 Task: Create a due date automation trigger when advanced on, on the tuesday of the week before a card is due add dates not starting this week at 11:00 AM.
Action: Mouse moved to (1075, 330)
Screenshot: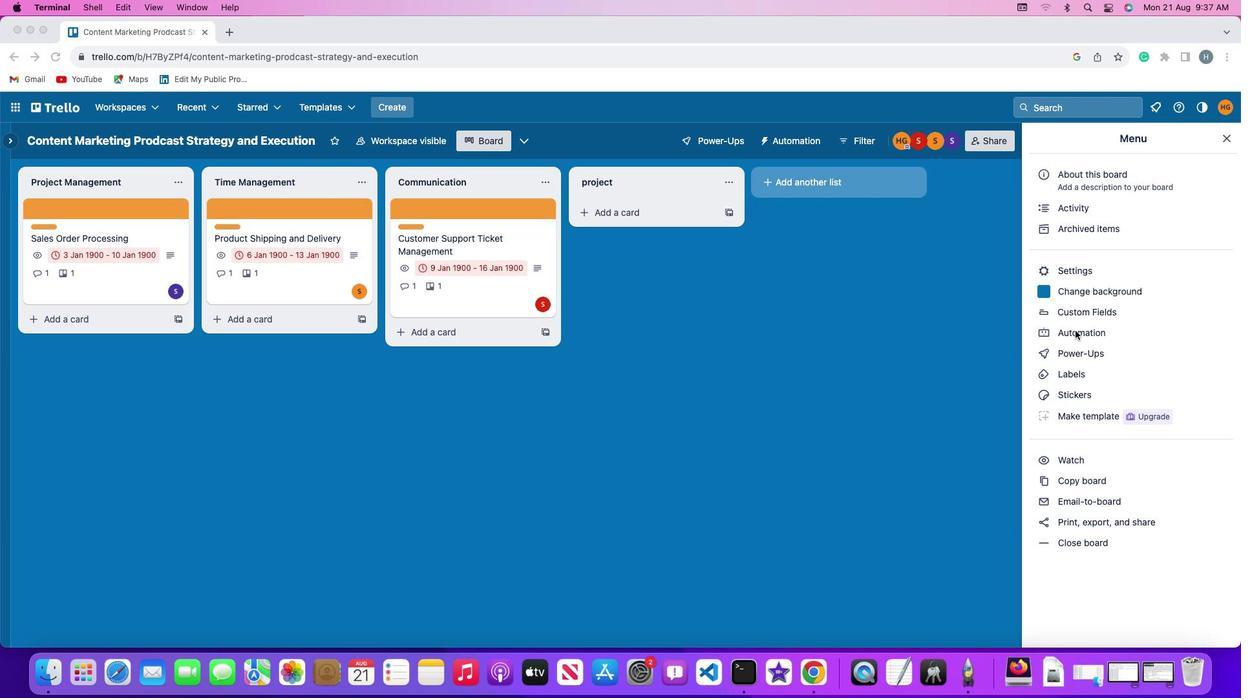 
Action: Mouse pressed left at (1075, 330)
Screenshot: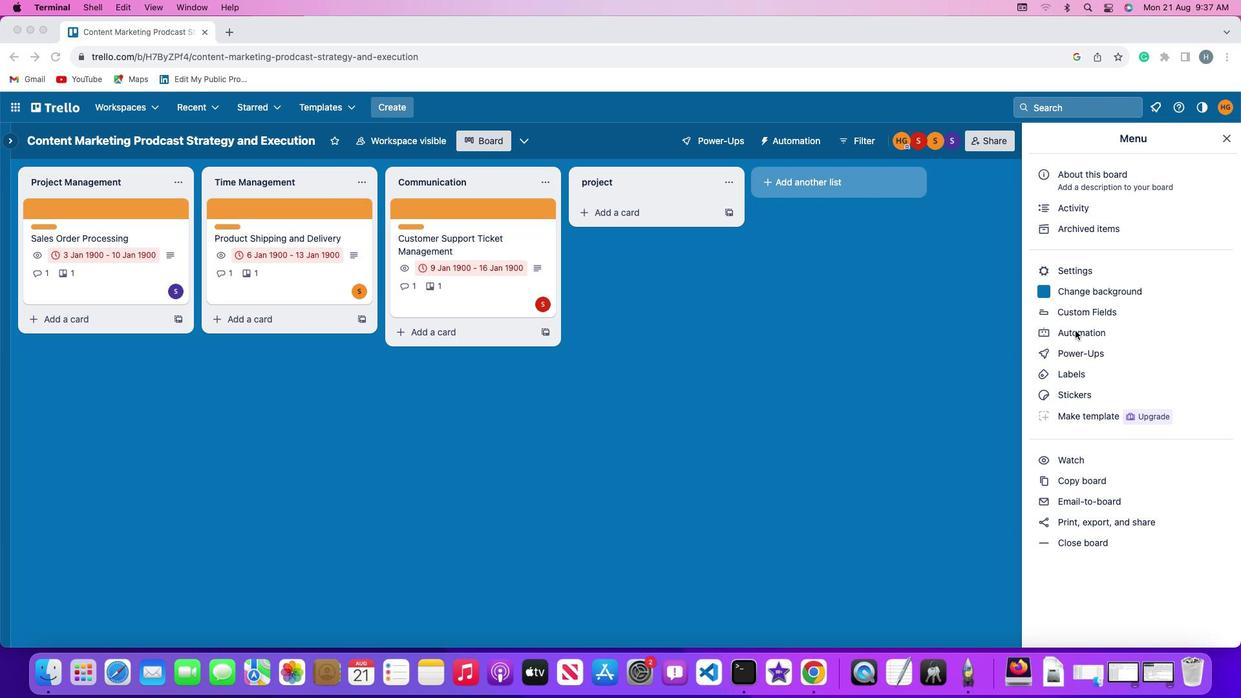 
Action: Mouse pressed left at (1075, 330)
Screenshot: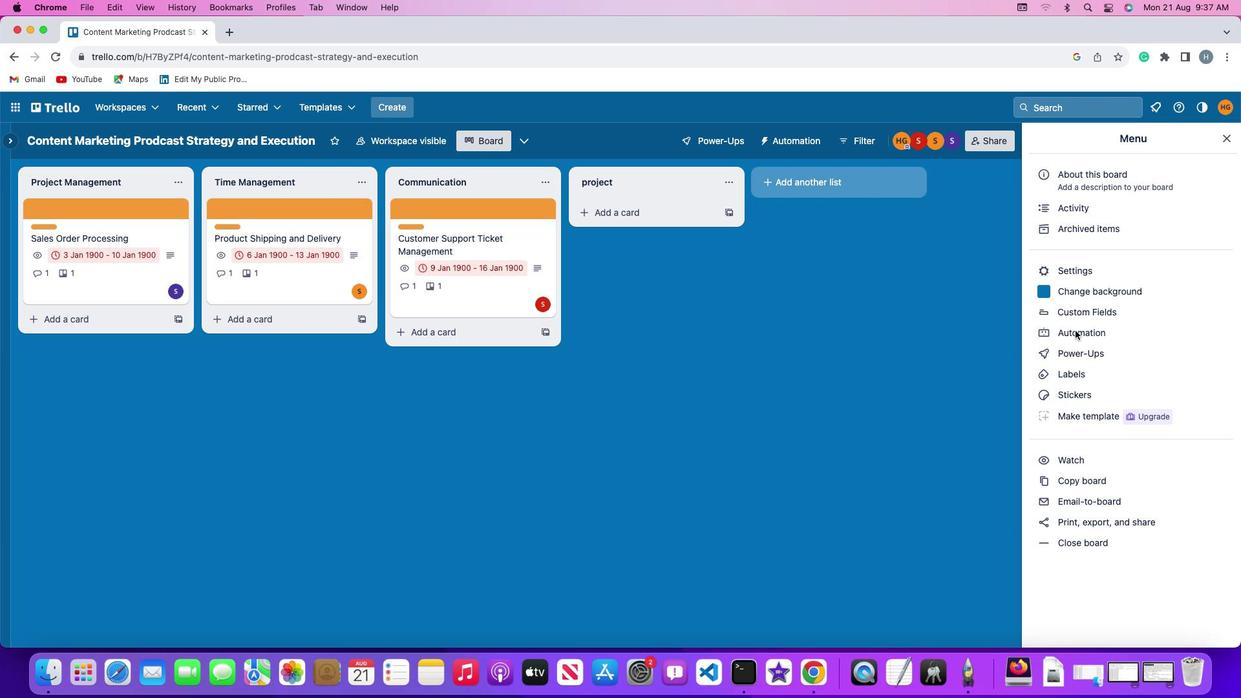 
Action: Mouse moved to (89, 312)
Screenshot: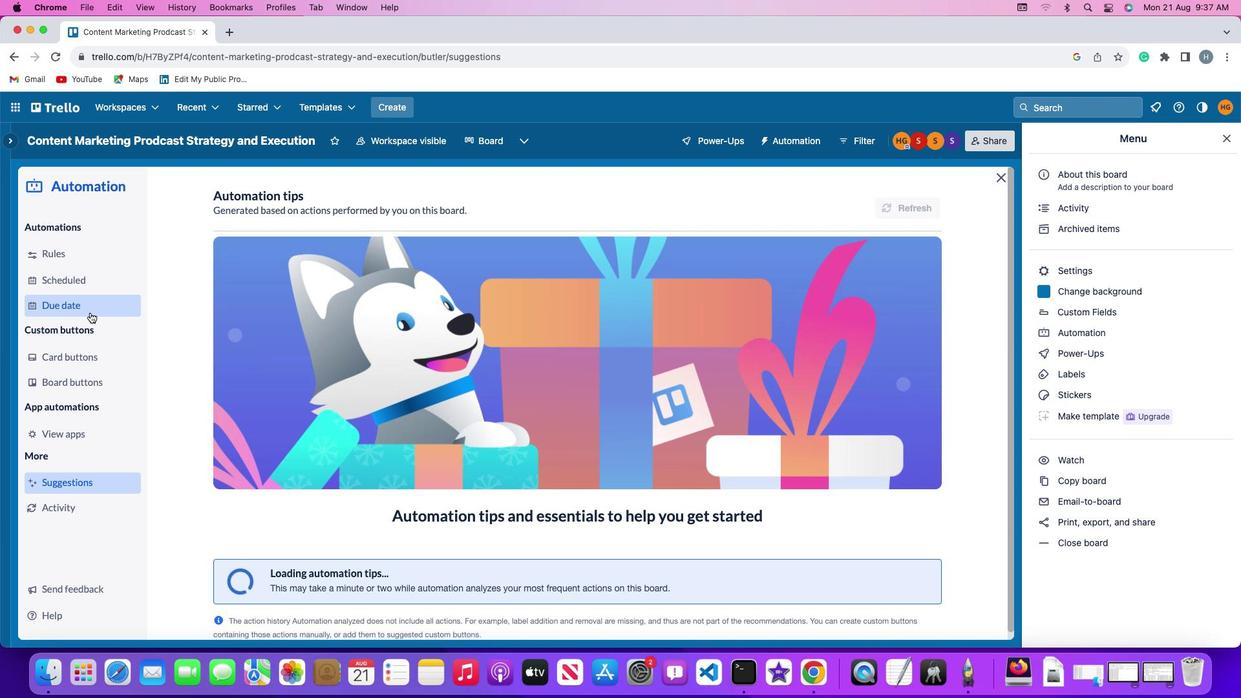 
Action: Mouse pressed left at (89, 312)
Screenshot: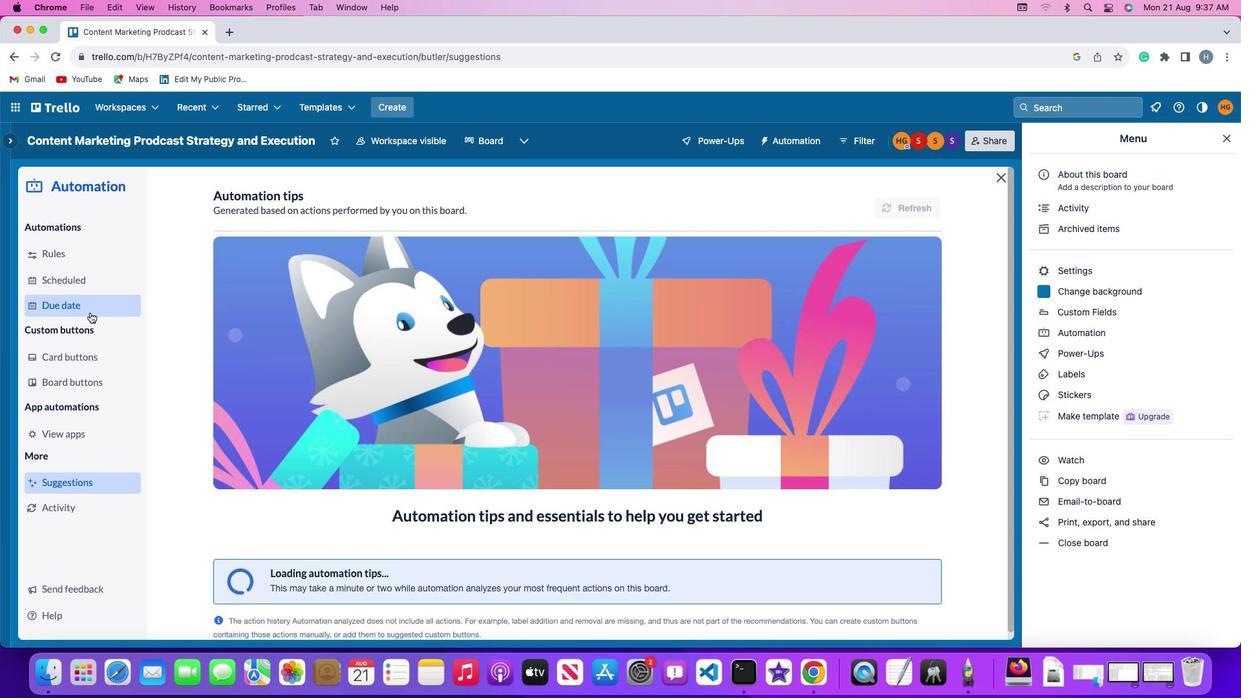 
Action: Mouse moved to (850, 200)
Screenshot: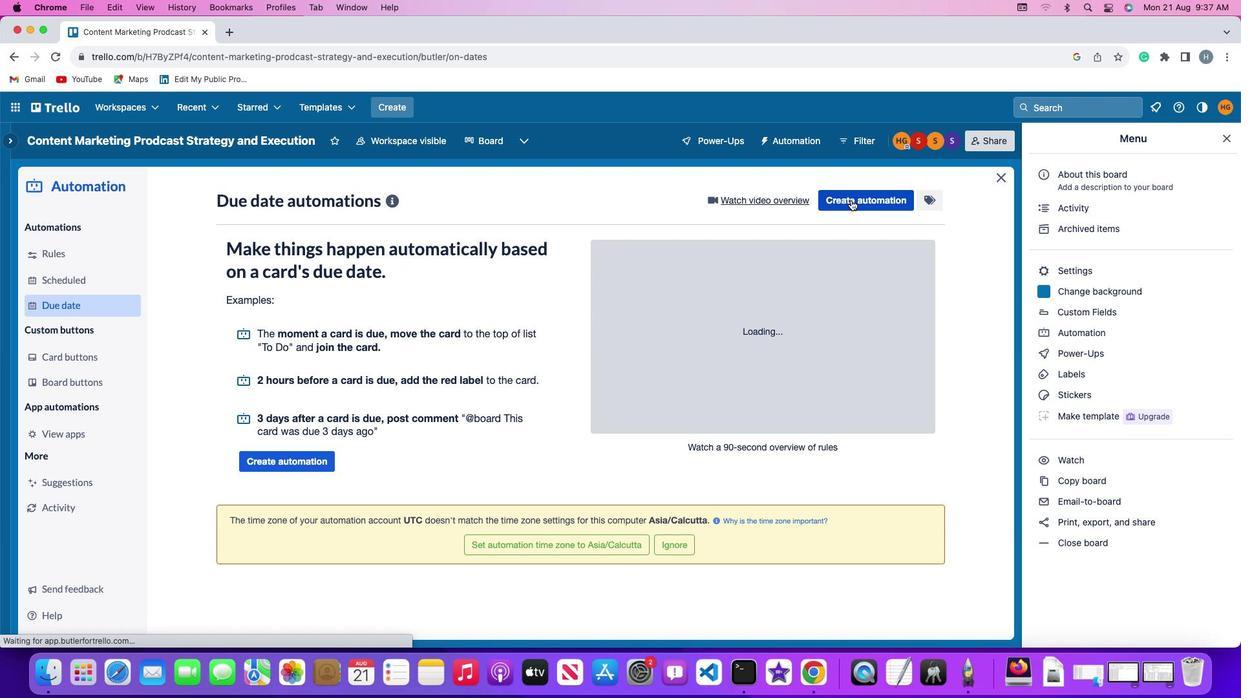 
Action: Mouse pressed left at (850, 200)
Screenshot: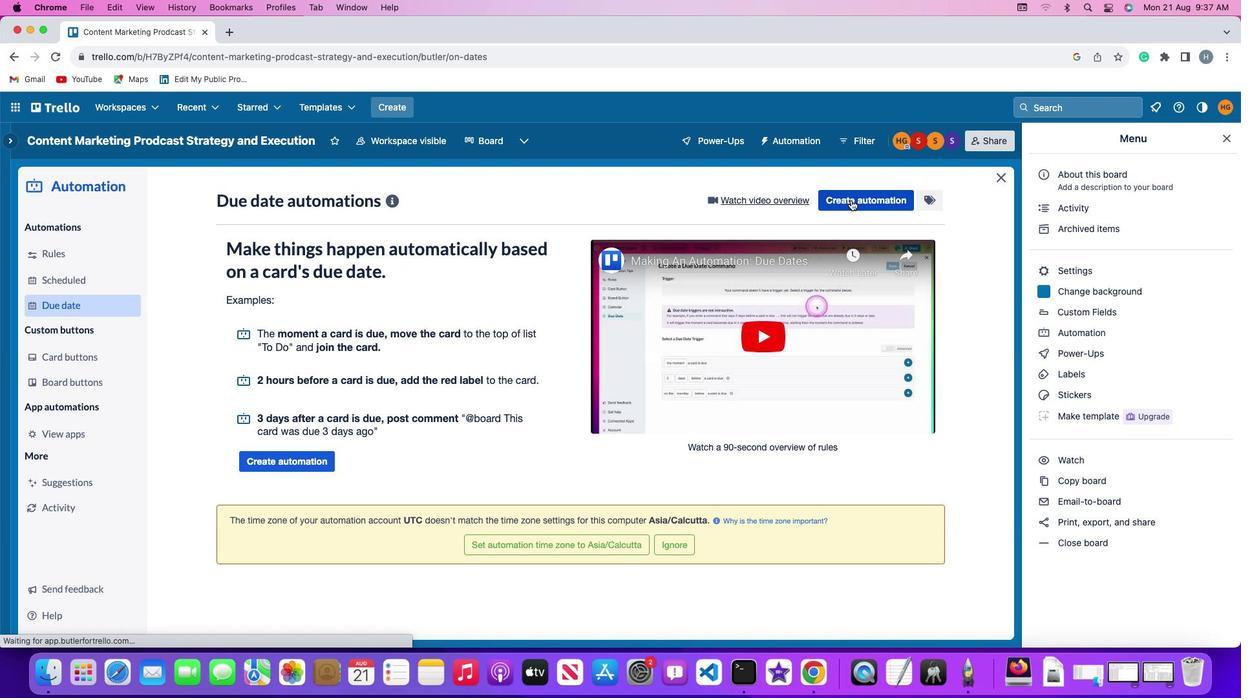 
Action: Mouse moved to (242, 325)
Screenshot: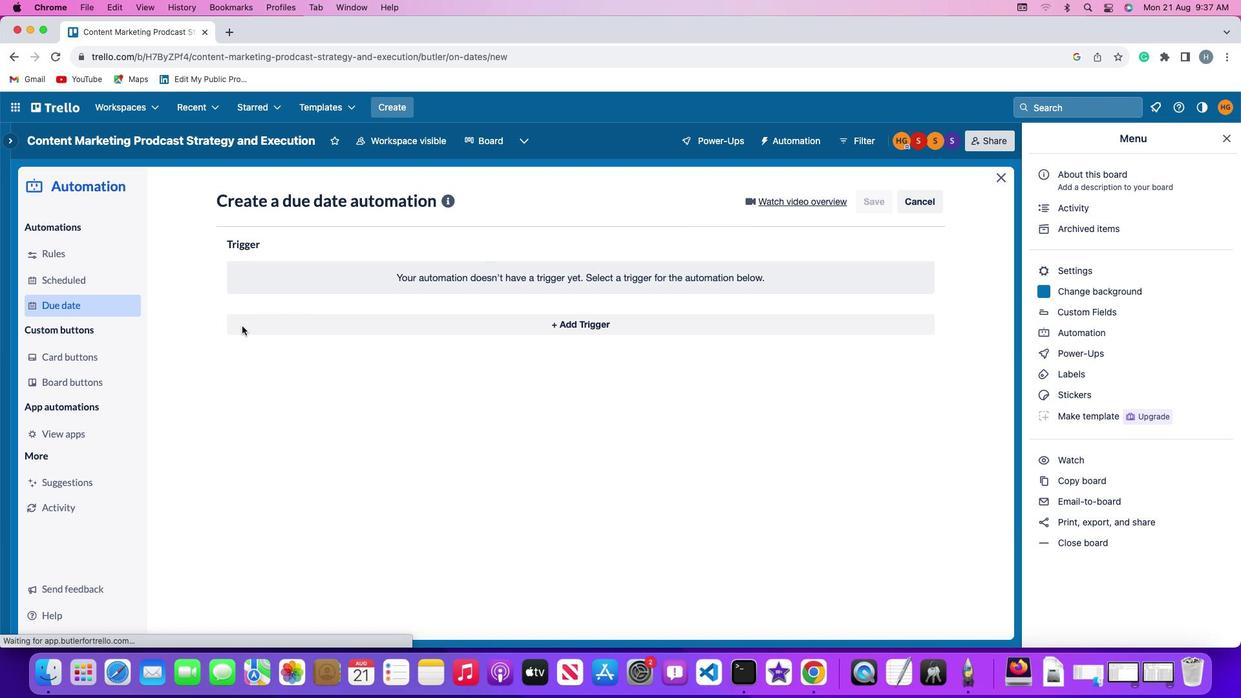 
Action: Mouse pressed left at (242, 325)
Screenshot: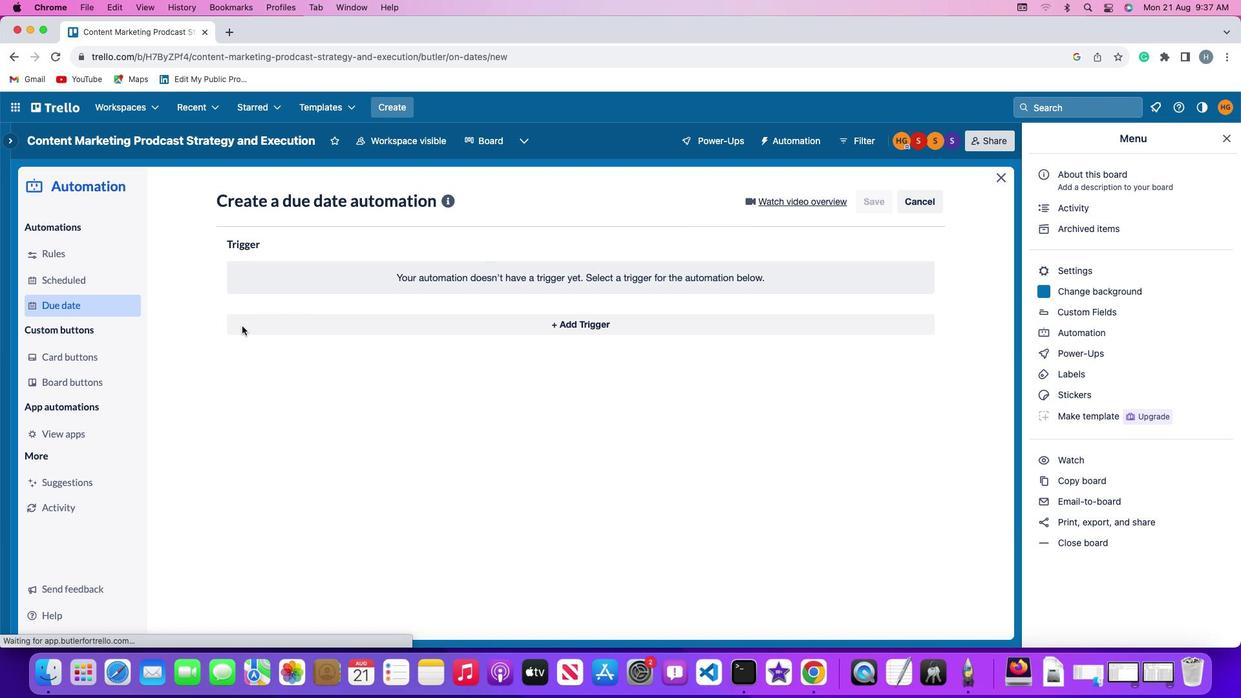 
Action: Mouse moved to (279, 562)
Screenshot: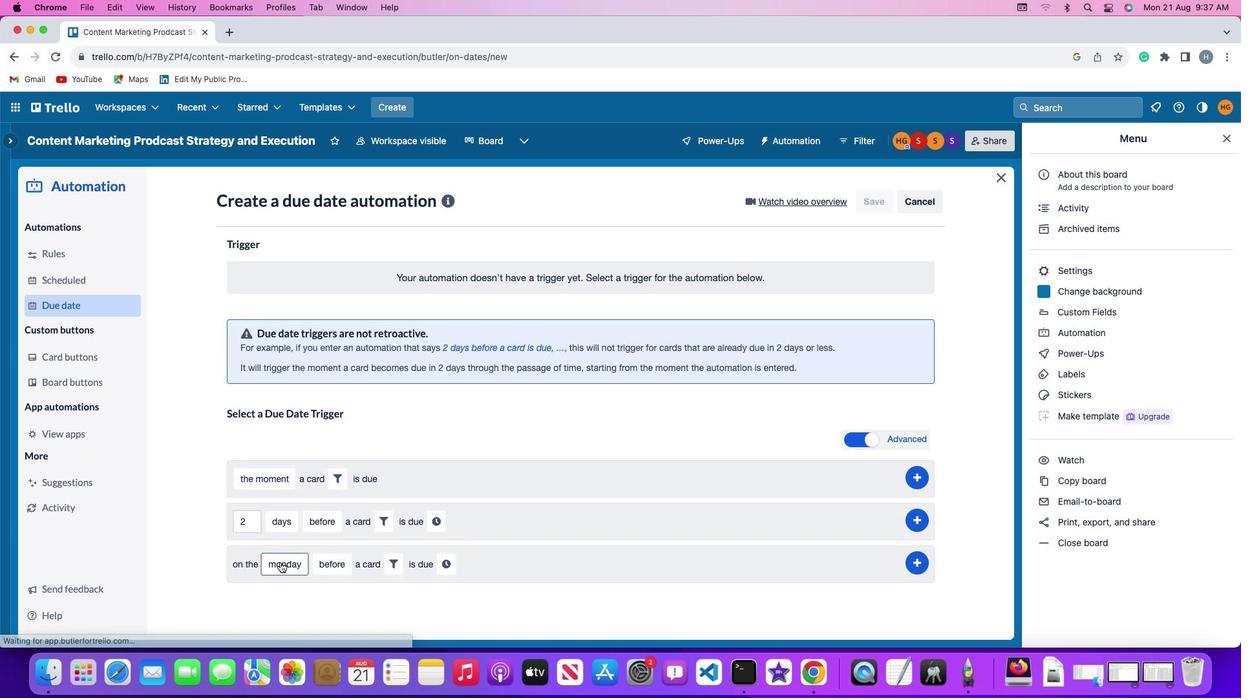 
Action: Mouse pressed left at (279, 562)
Screenshot: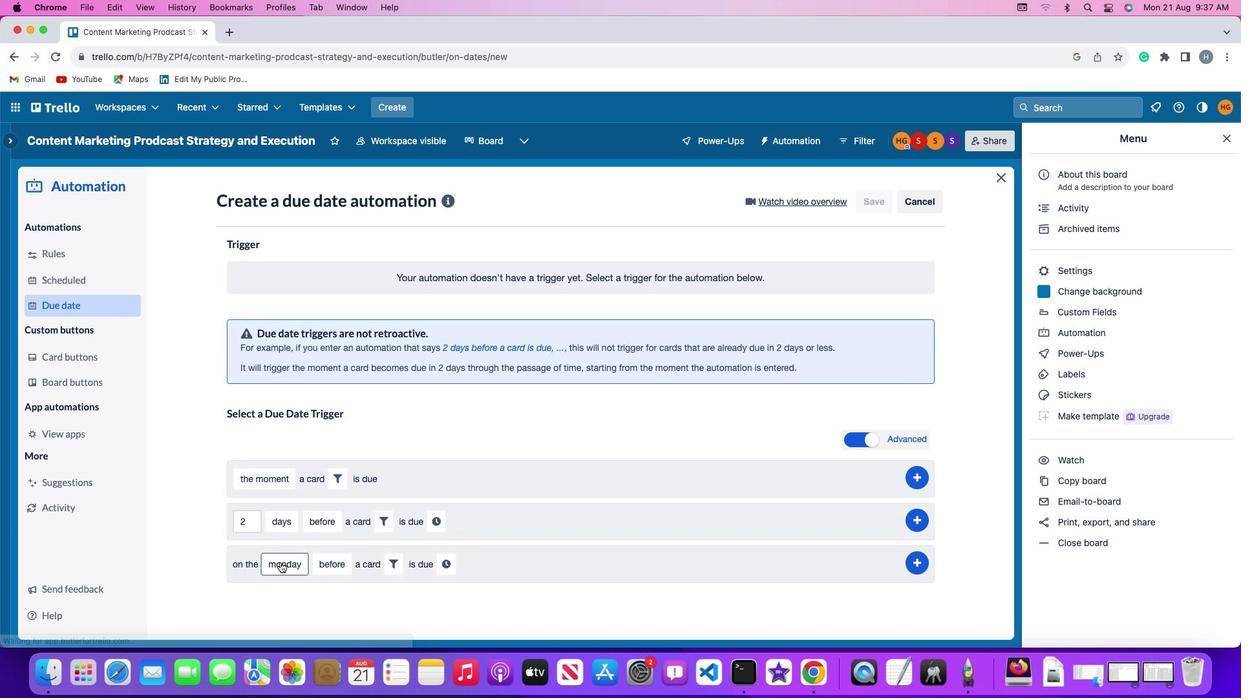 
Action: Mouse moved to (317, 408)
Screenshot: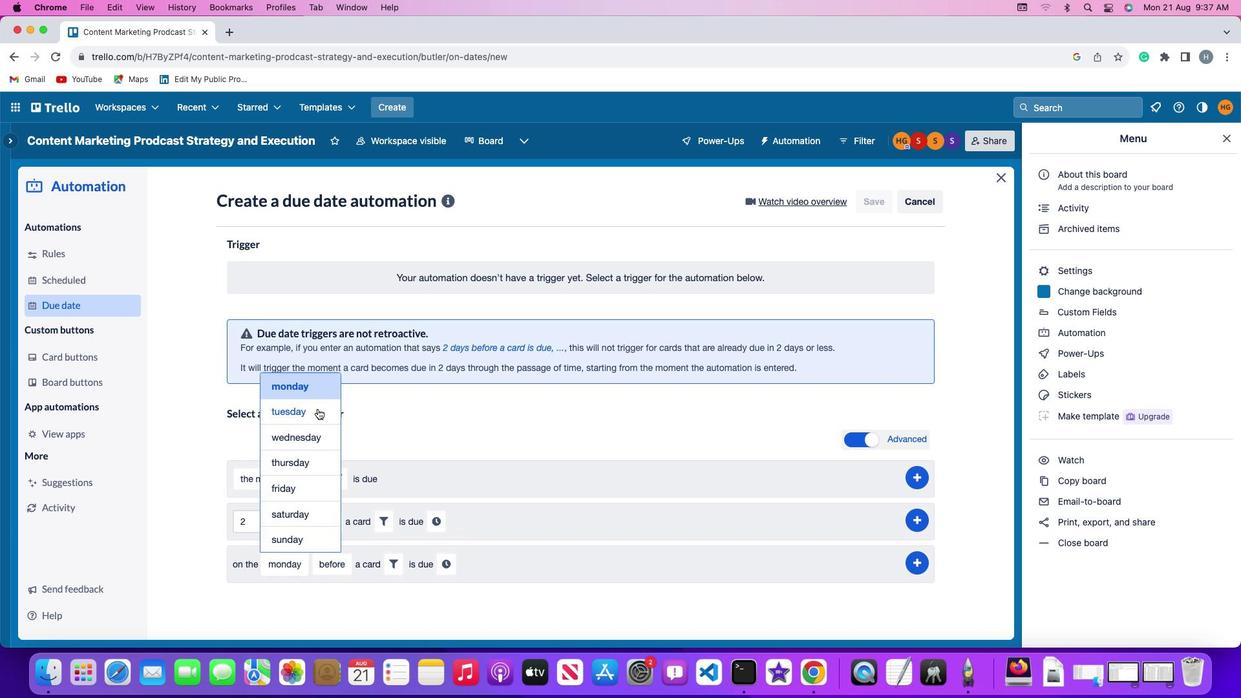 
Action: Mouse pressed left at (317, 408)
Screenshot: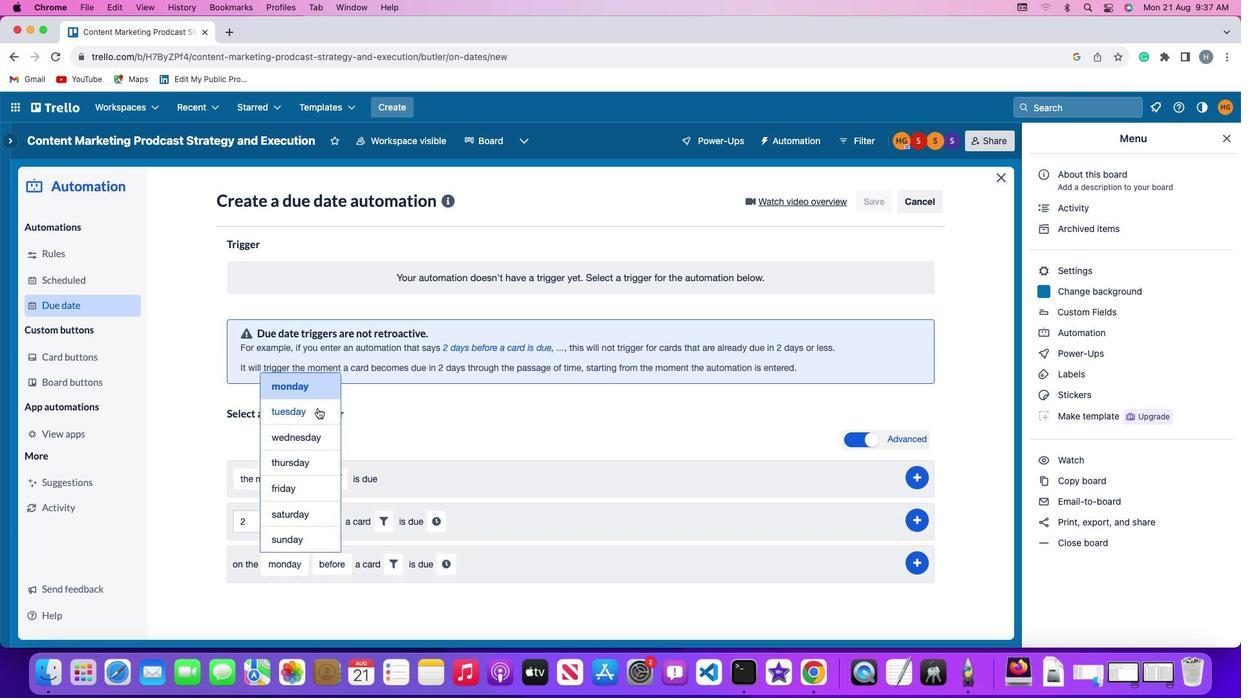 
Action: Mouse moved to (336, 566)
Screenshot: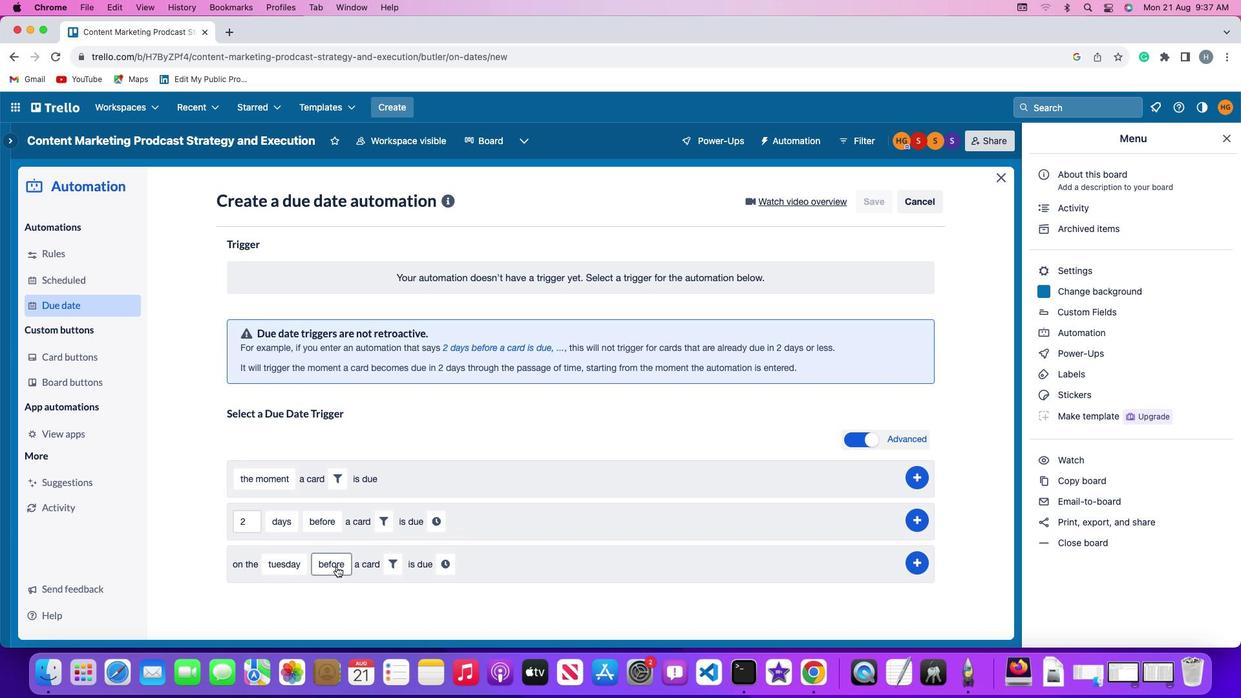 
Action: Mouse pressed left at (336, 566)
Screenshot: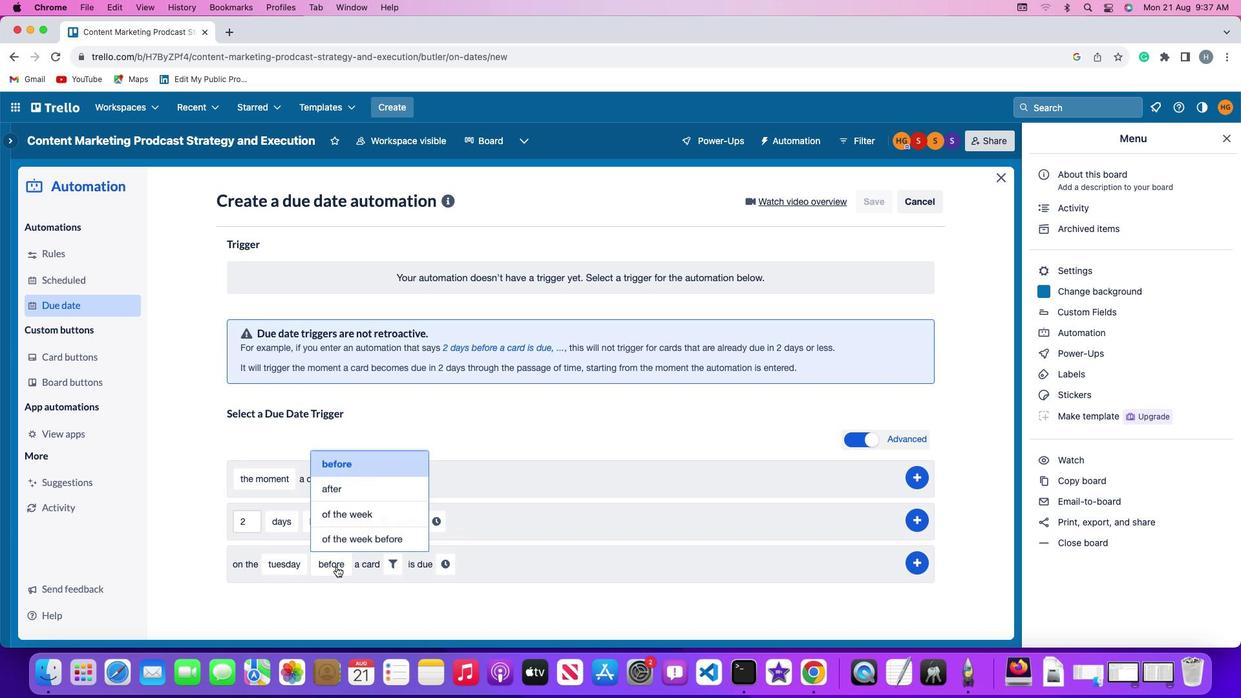 
Action: Mouse moved to (345, 532)
Screenshot: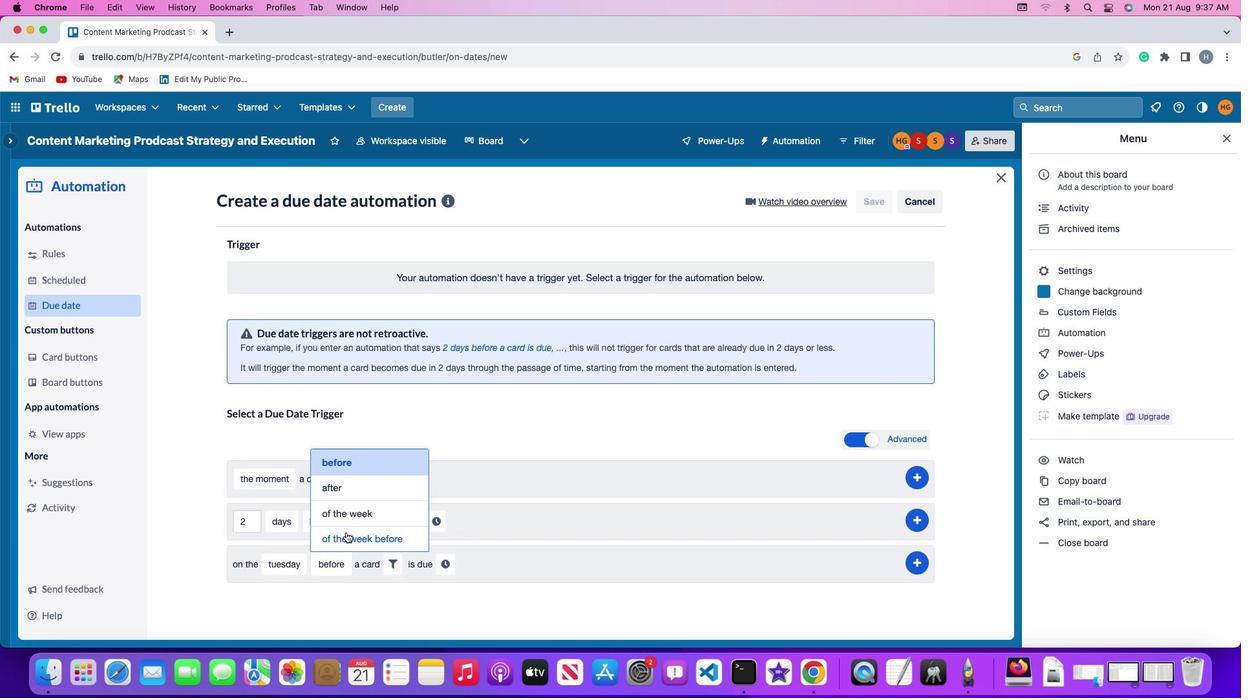 
Action: Mouse pressed left at (345, 532)
Screenshot: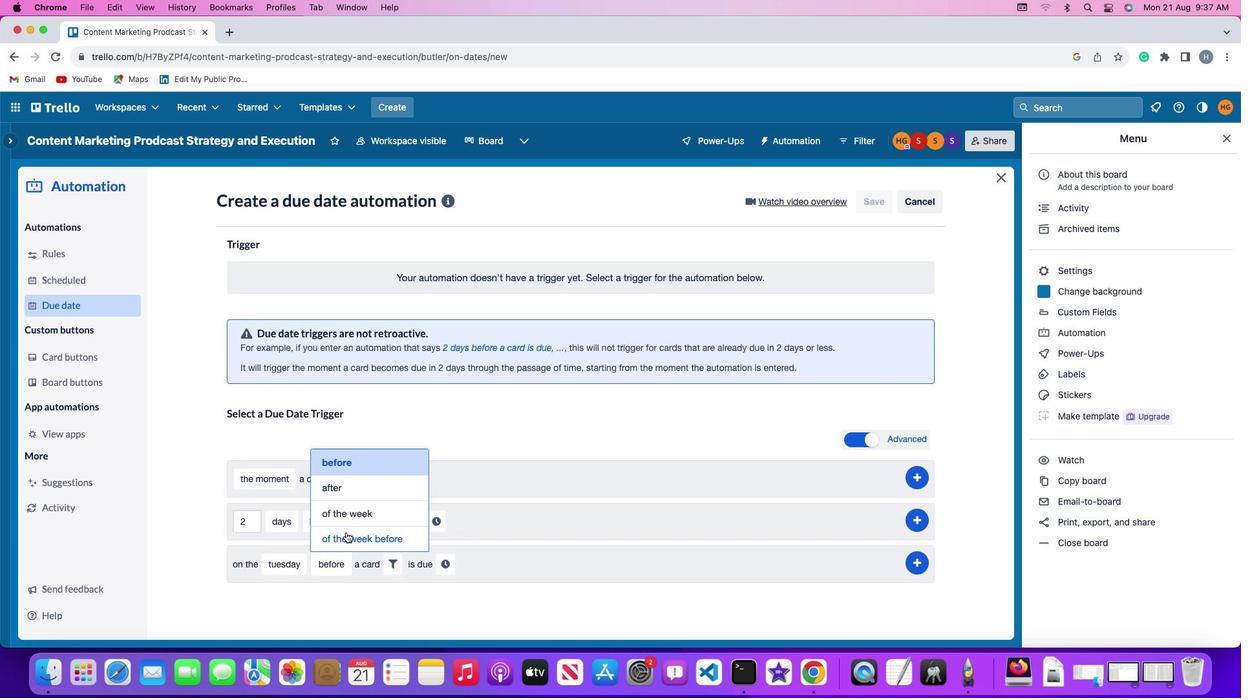 
Action: Mouse moved to (443, 561)
Screenshot: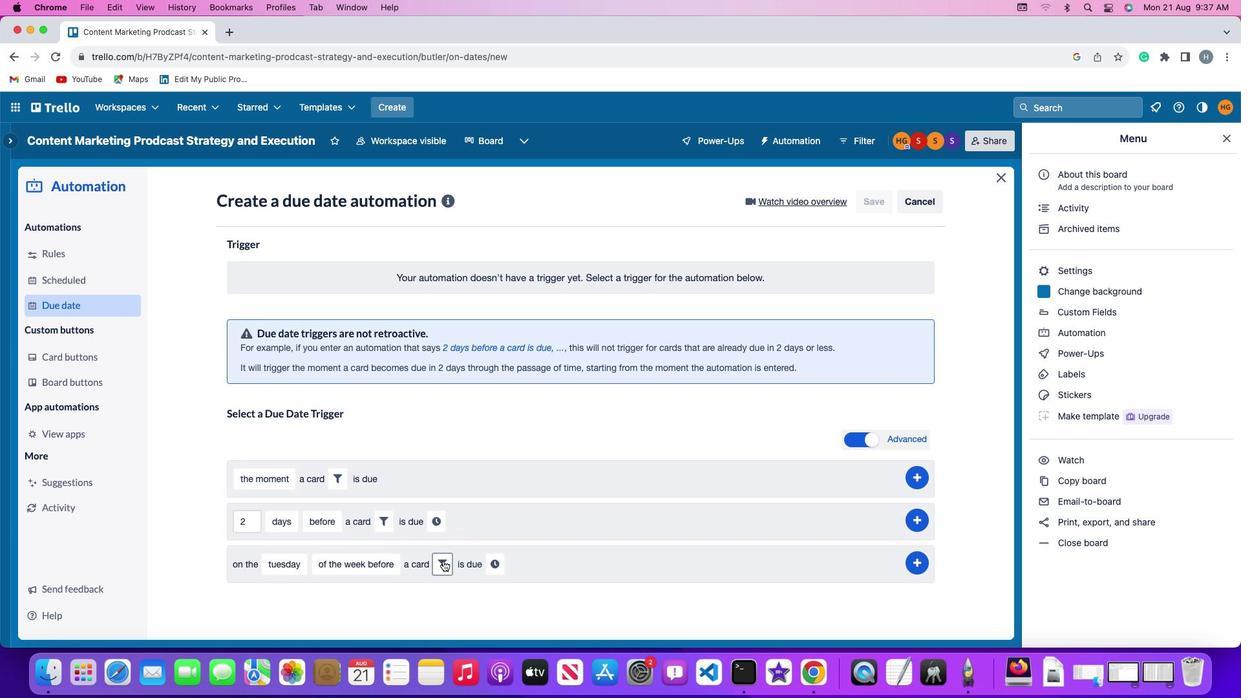 
Action: Mouse pressed left at (443, 561)
Screenshot: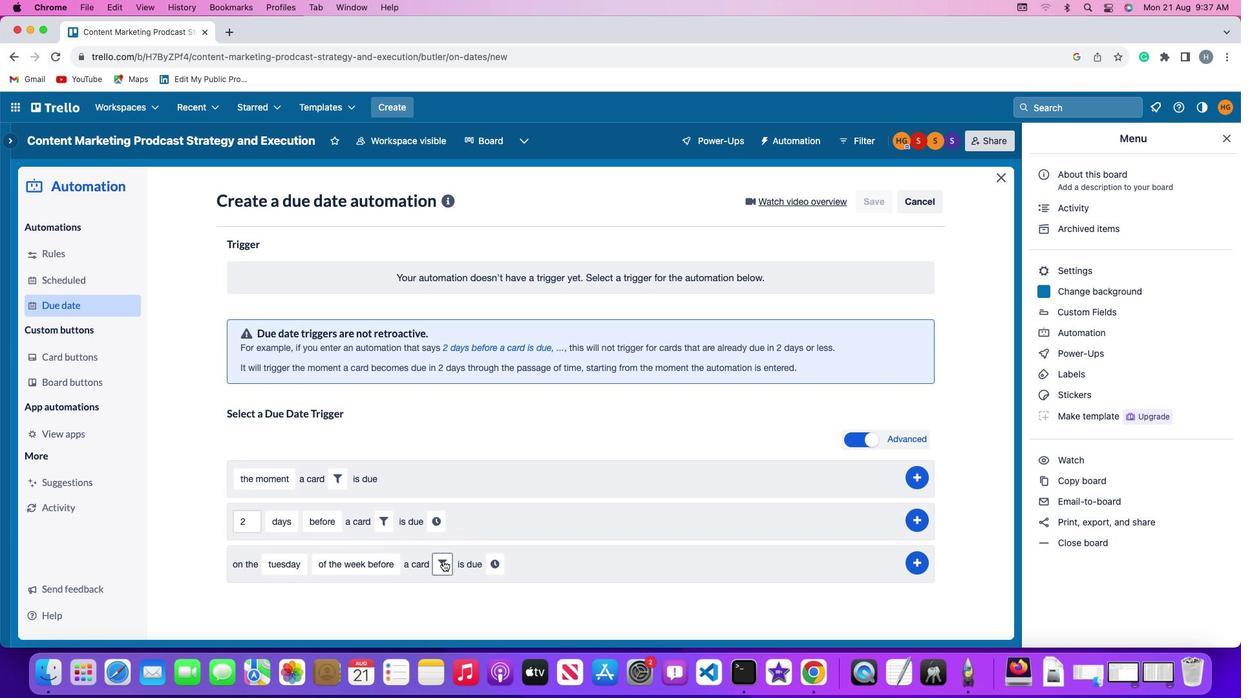 
Action: Mouse moved to (513, 603)
Screenshot: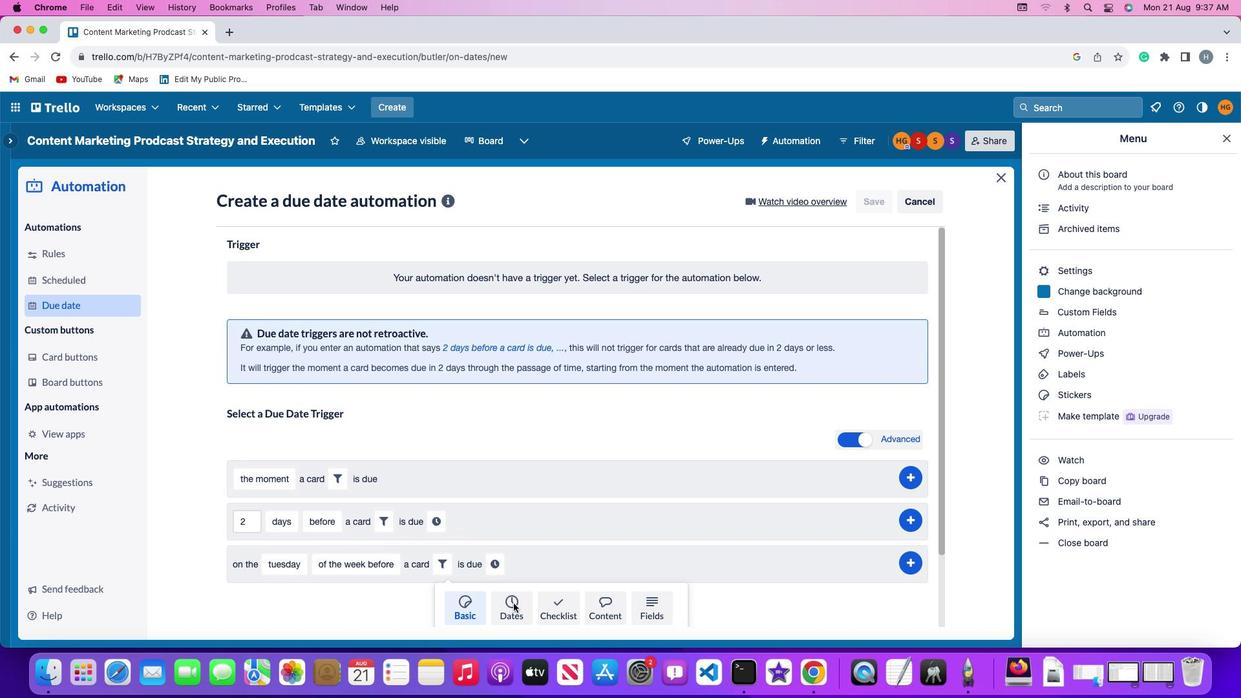 
Action: Mouse pressed left at (513, 603)
Screenshot: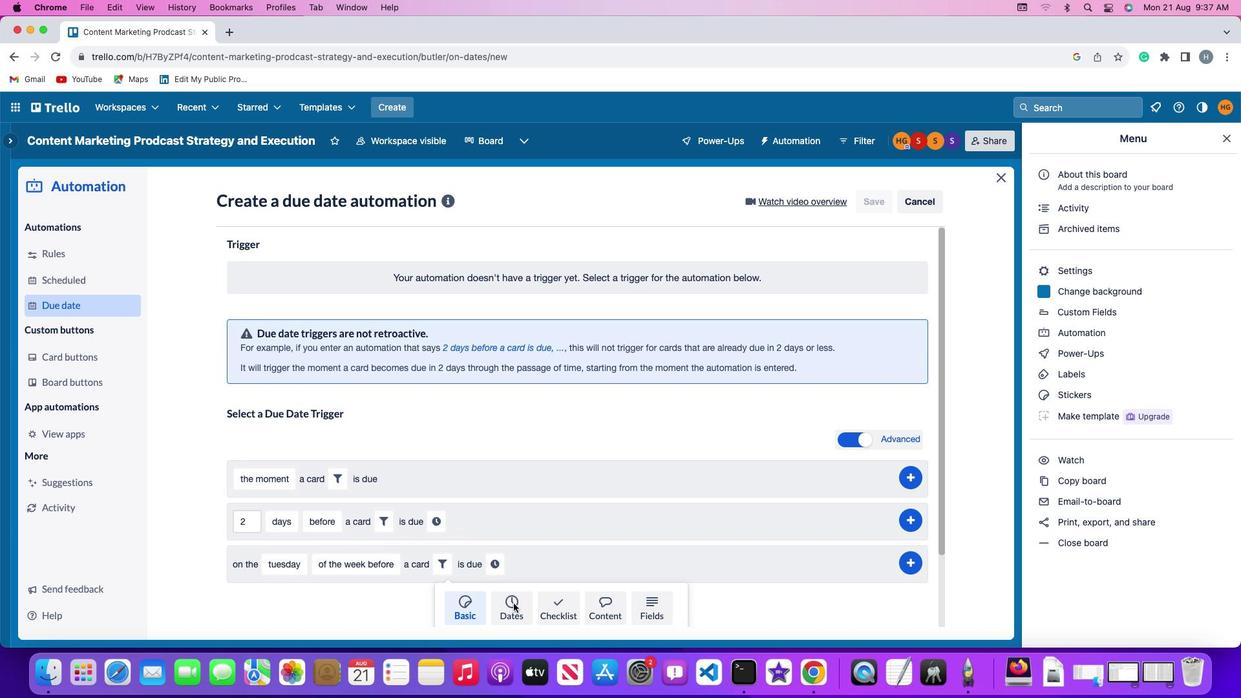 
Action: Mouse moved to (374, 572)
Screenshot: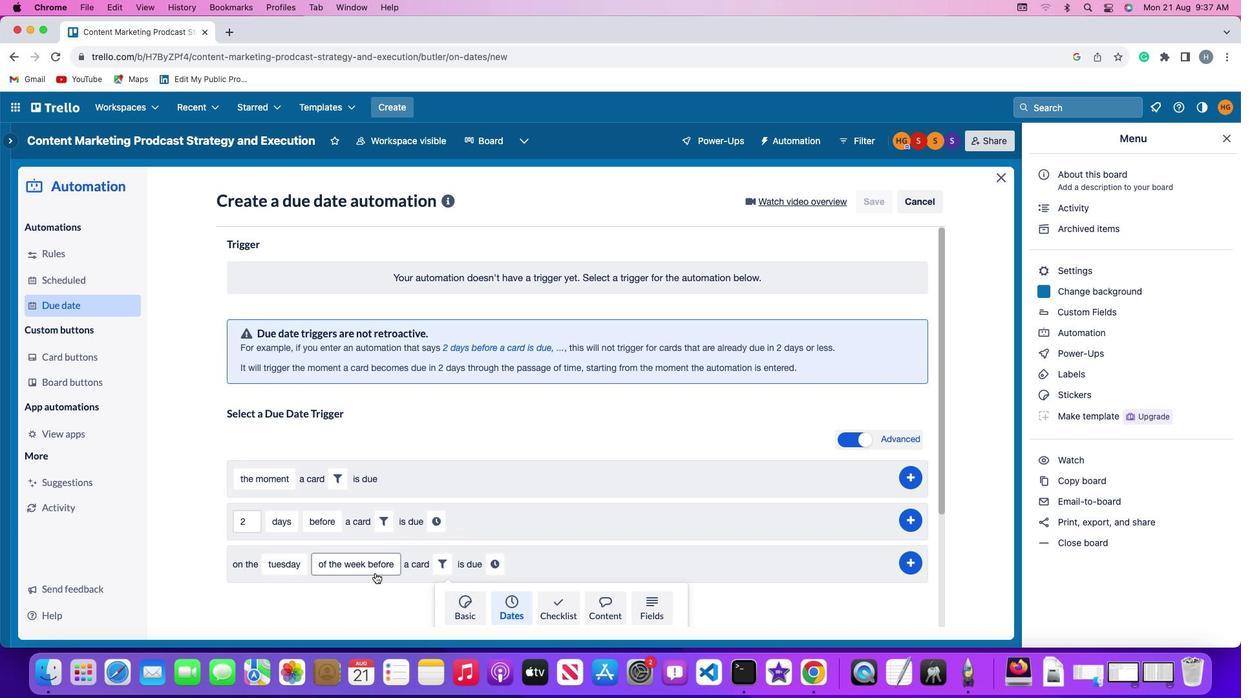 
Action: Mouse scrolled (374, 572) with delta (0, 0)
Screenshot: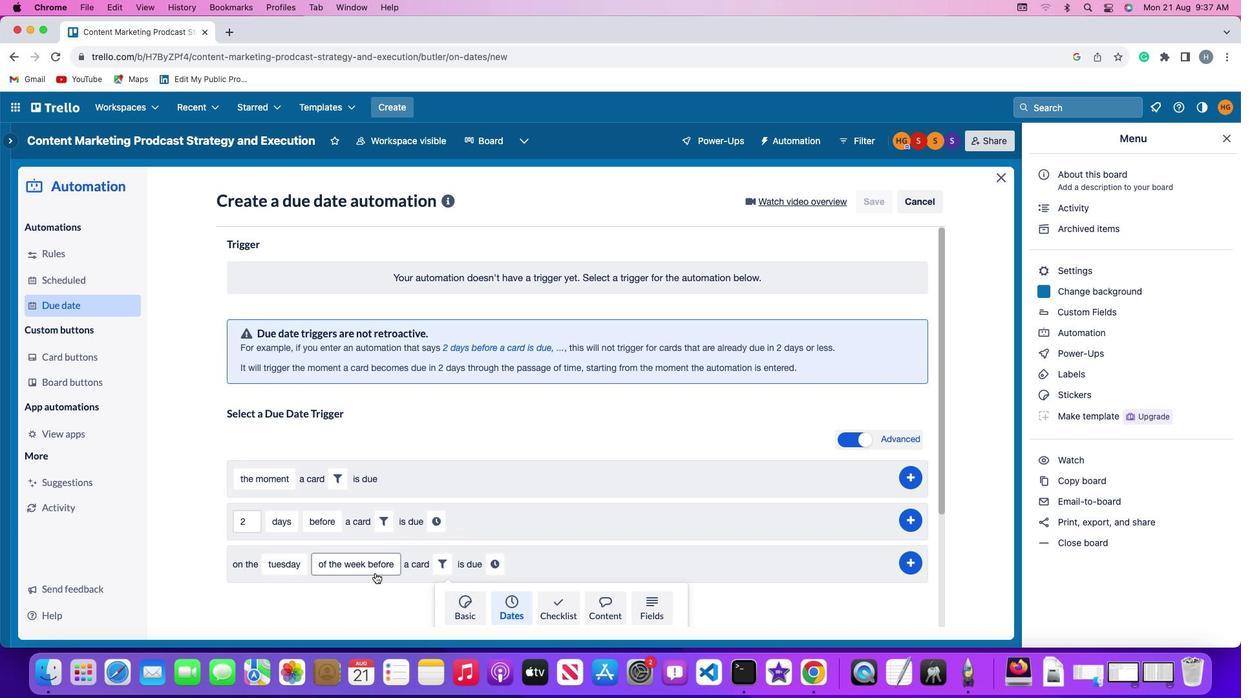 
Action: Mouse scrolled (374, 572) with delta (0, 0)
Screenshot: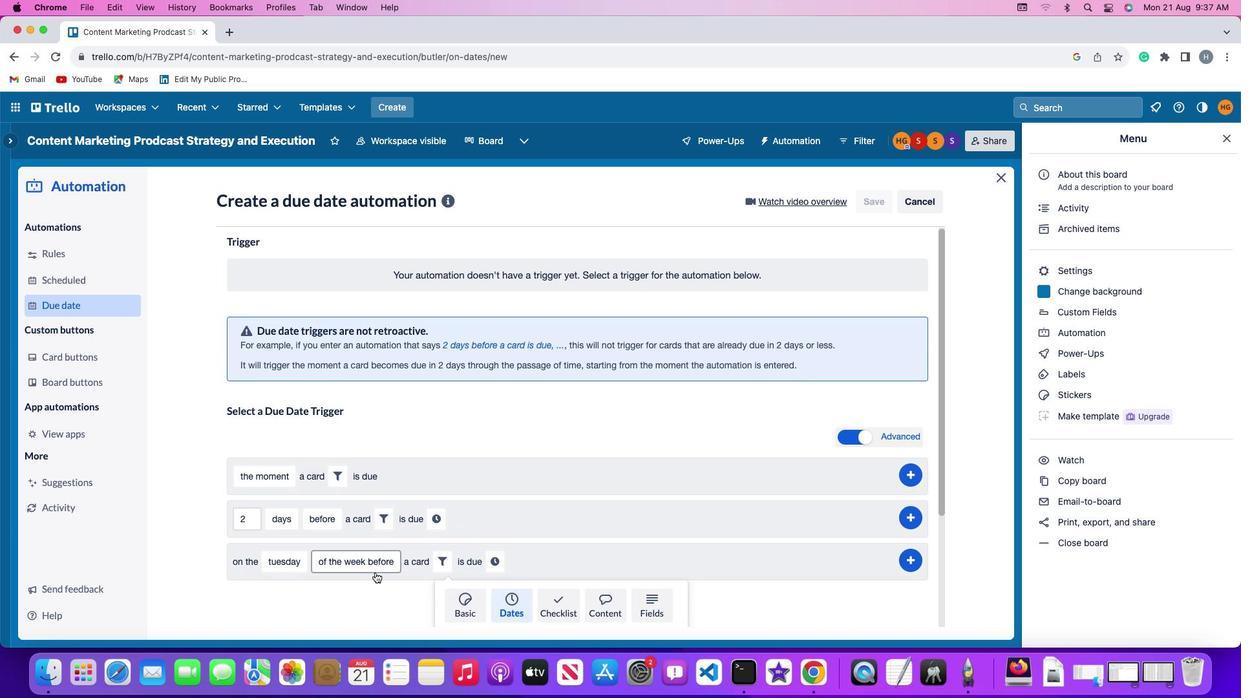 
Action: Mouse scrolled (374, 572) with delta (0, -1)
Screenshot: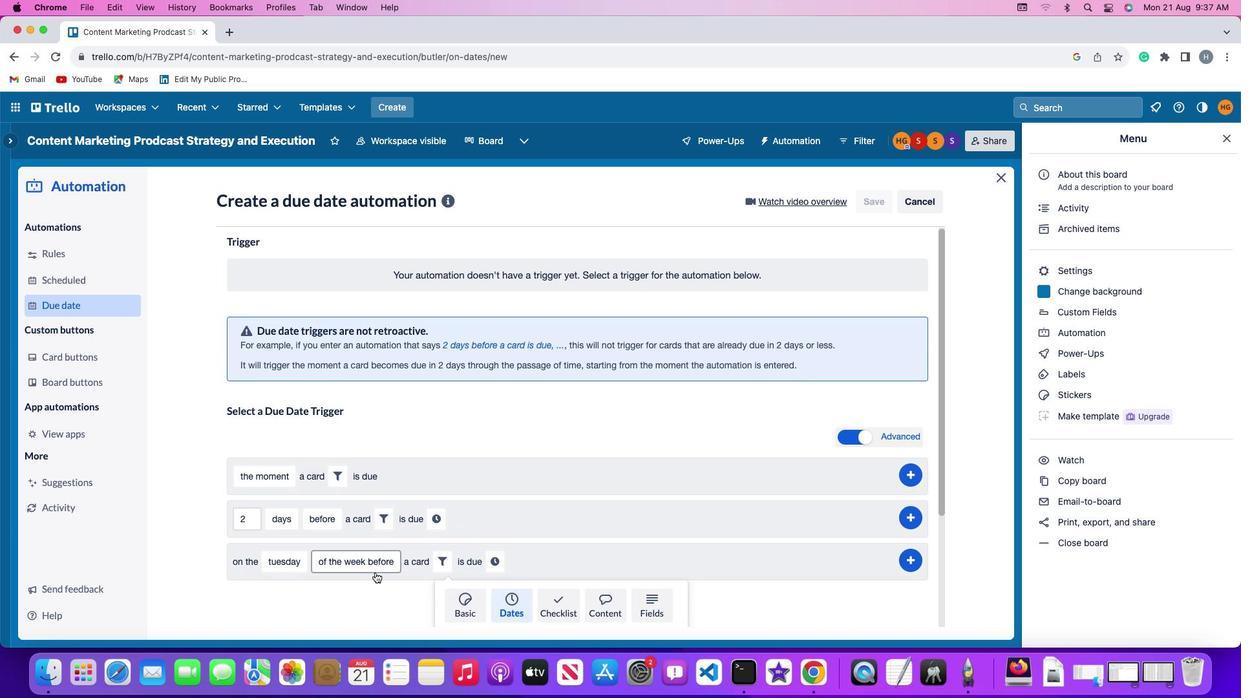 
Action: Mouse scrolled (374, 572) with delta (0, -3)
Screenshot: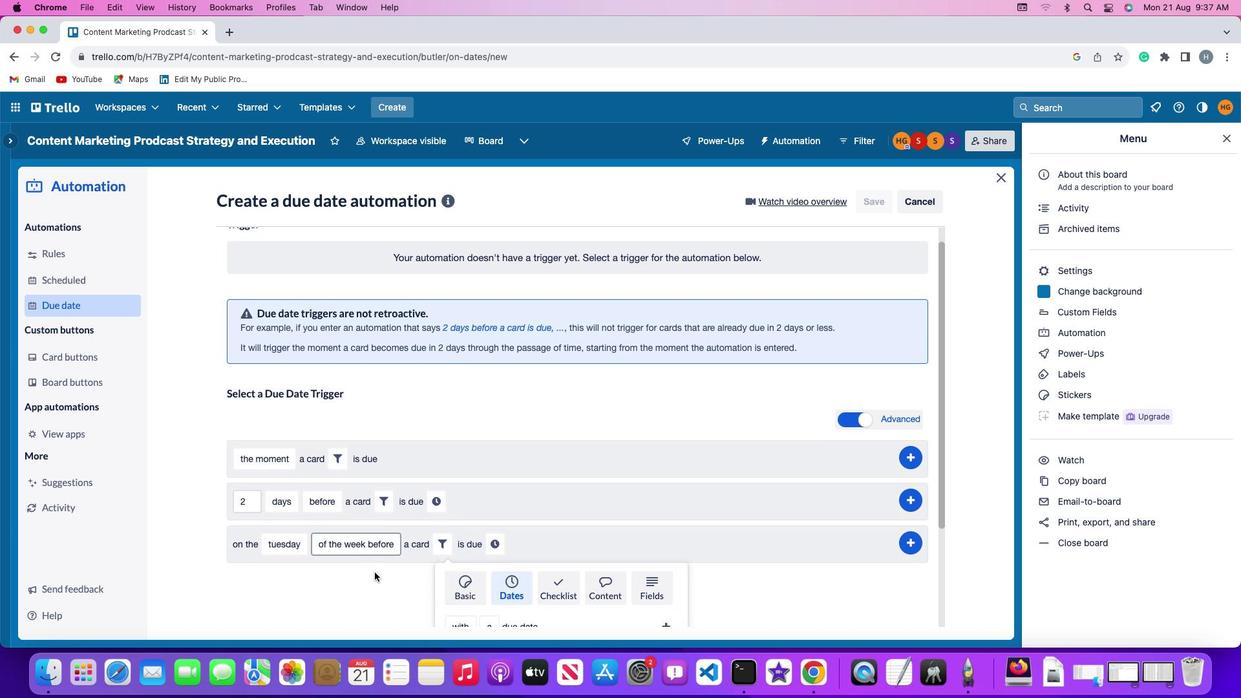 
Action: Mouse moved to (374, 572)
Screenshot: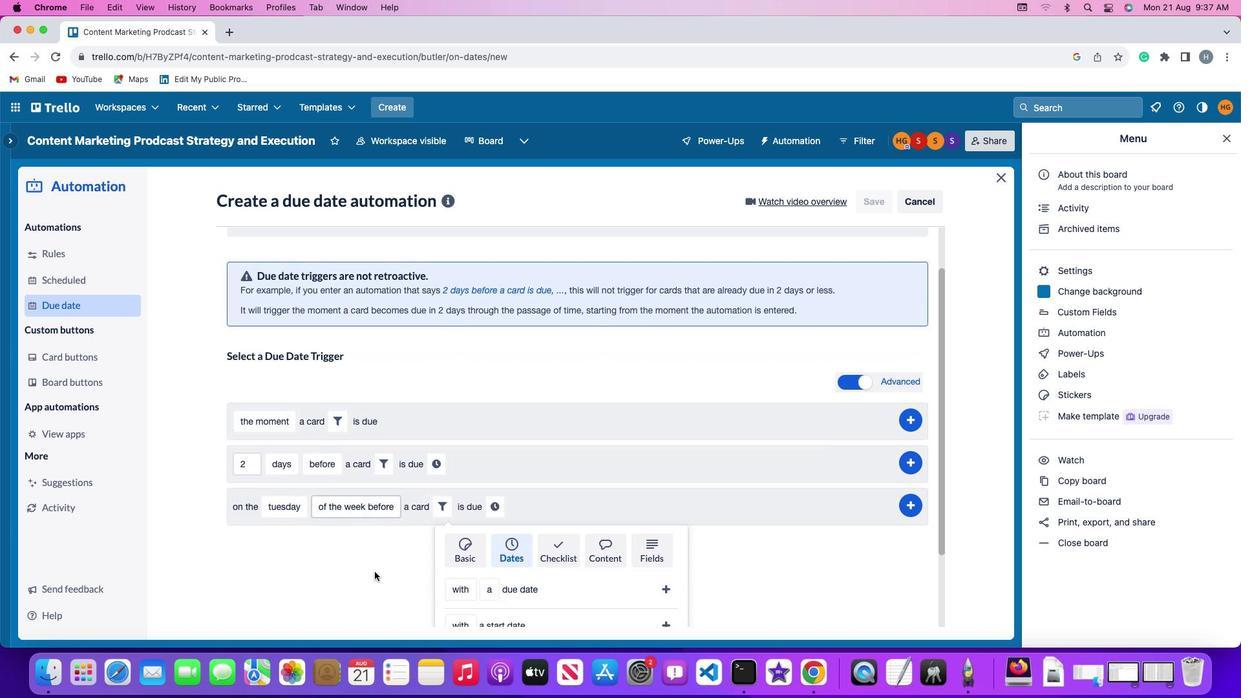 
Action: Mouse scrolled (374, 572) with delta (0, -3)
Screenshot: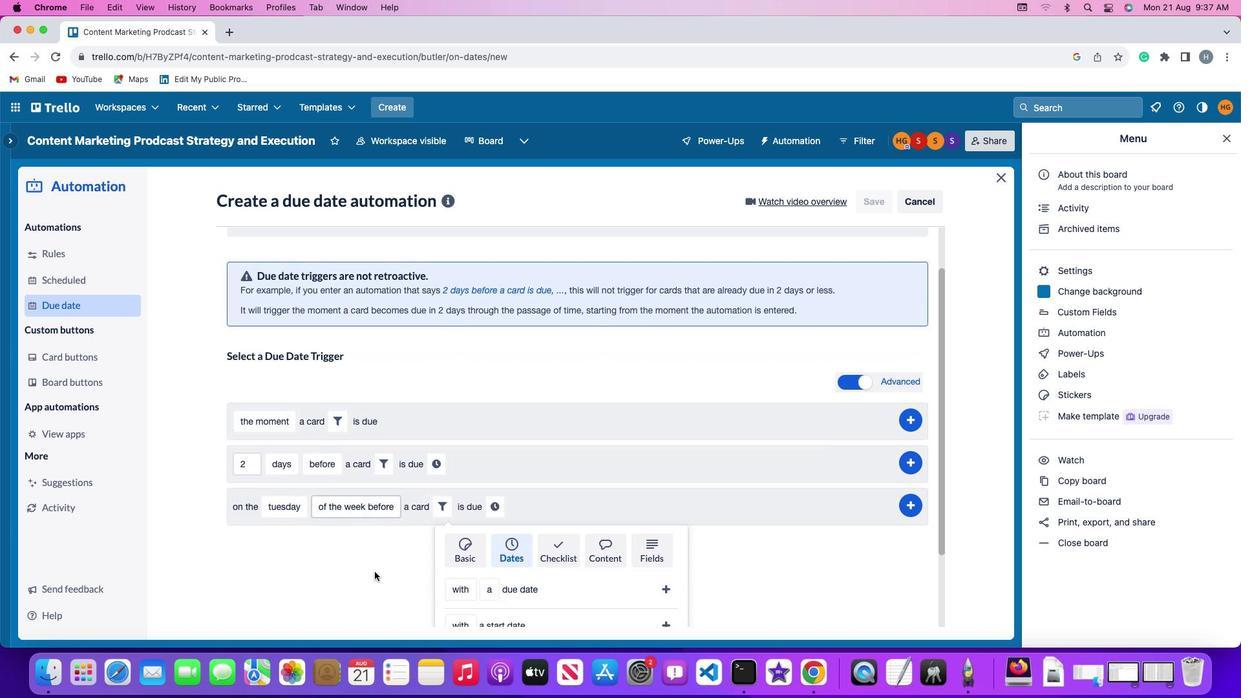 
Action: Mouse moved to (373, 571)
Screenshot: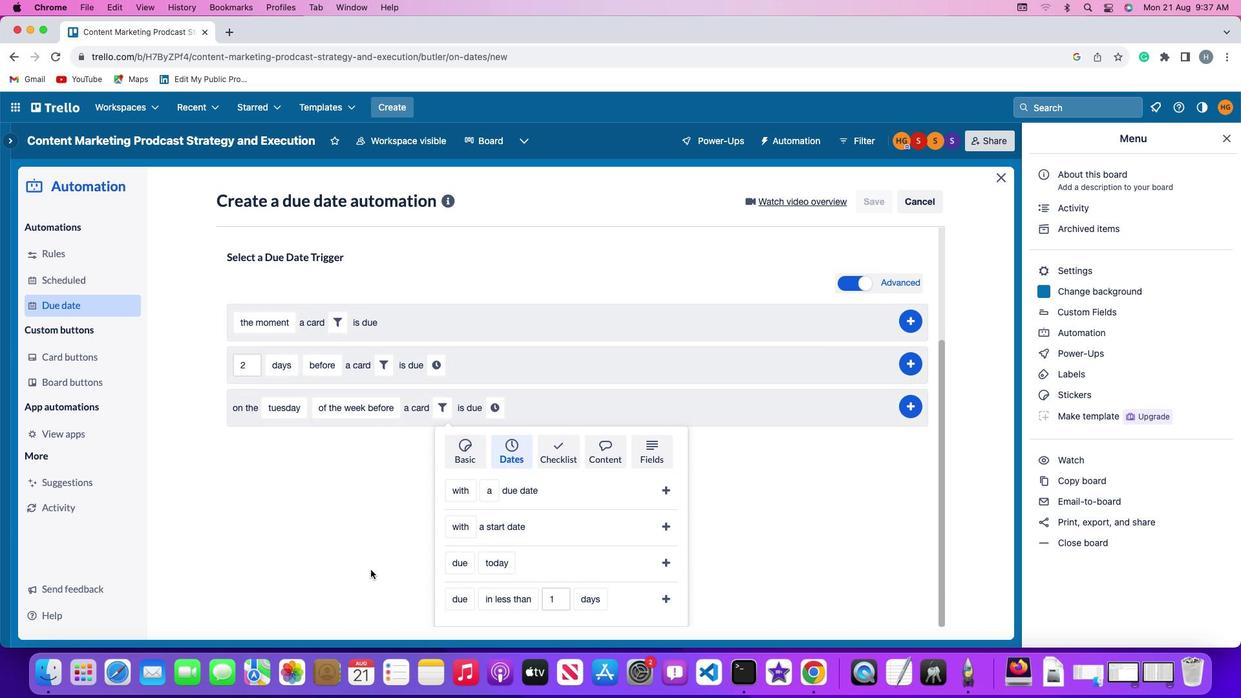 
Action: Mouse scrolled (373, 571) with delta (0, 0)
Screenshot: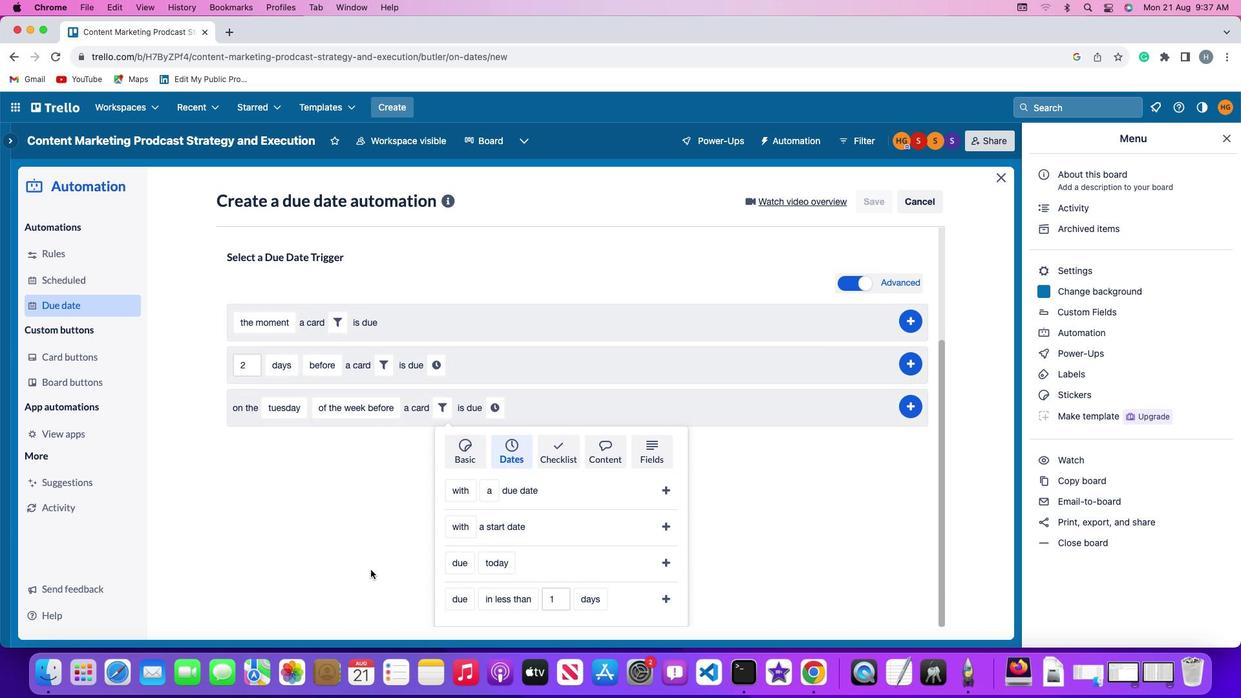 
Action: Mouse moved to (371, 569)
Screenshot: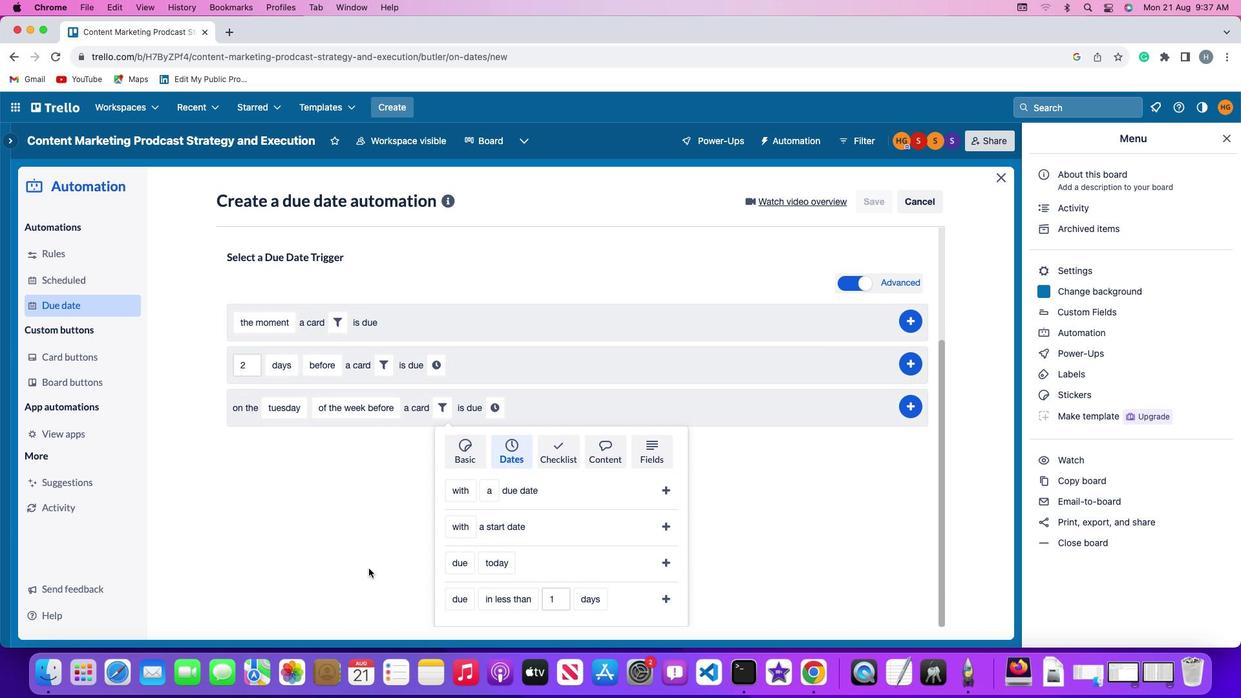 
Action: Mouse scrolled (371, 569) with delta (0, 0)
Screenshot: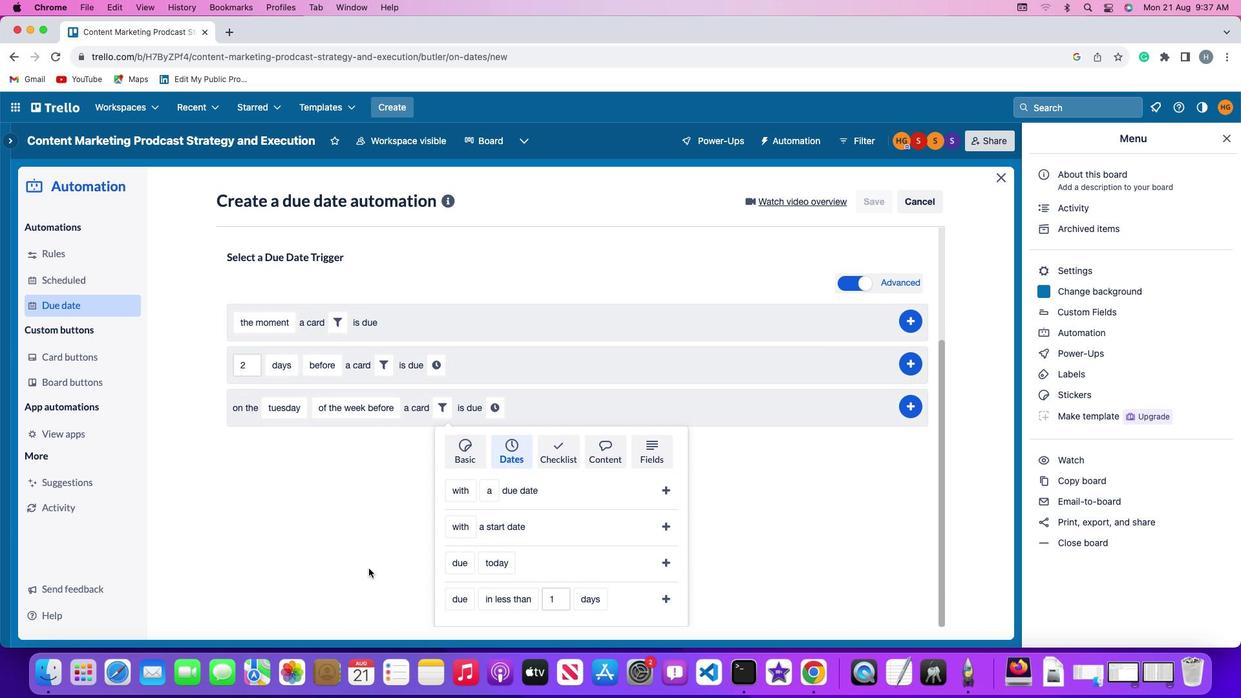 
Action: Mouse moved to (459, 570)
Screenshot: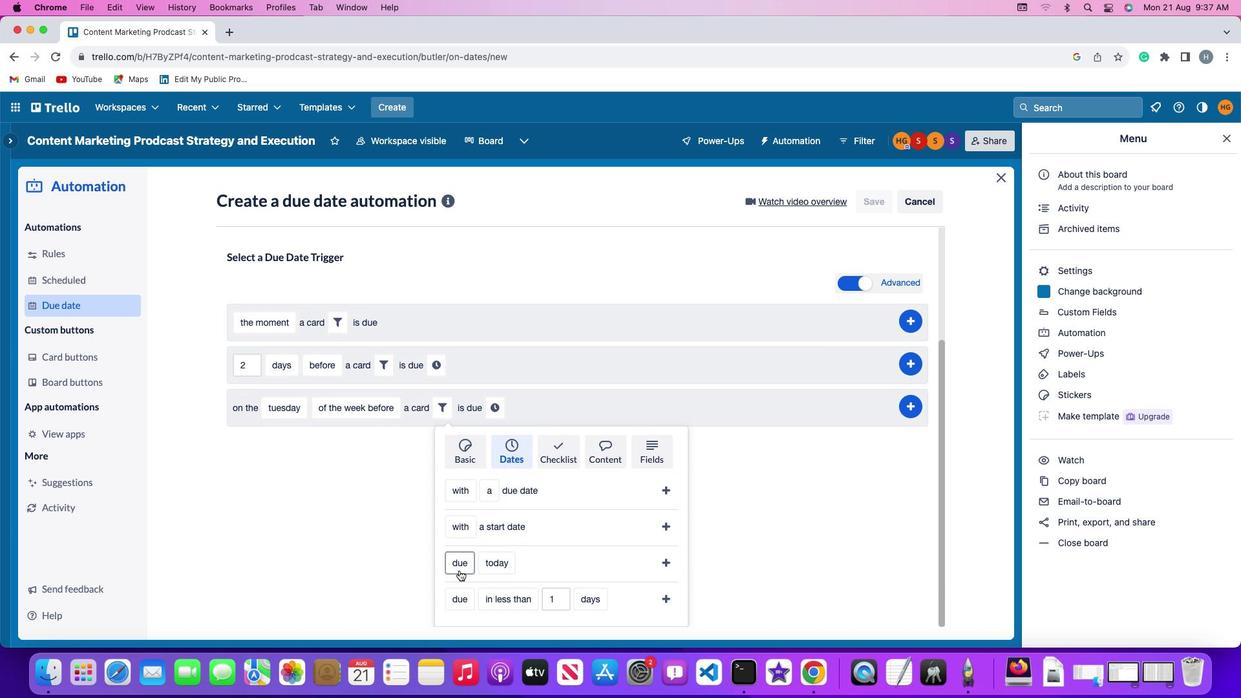 
Action: Mouse pressed left at (459, 570)
Screenshot: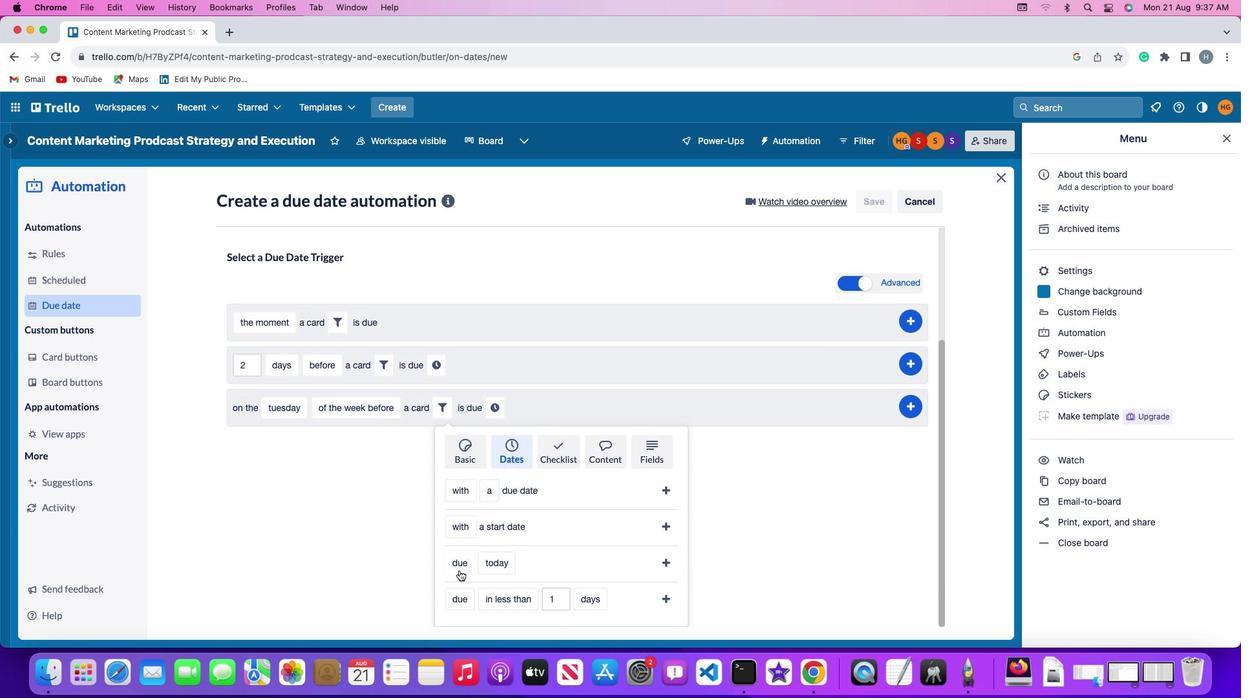
Action: Mouse moved to (462, 540)
Screenshot: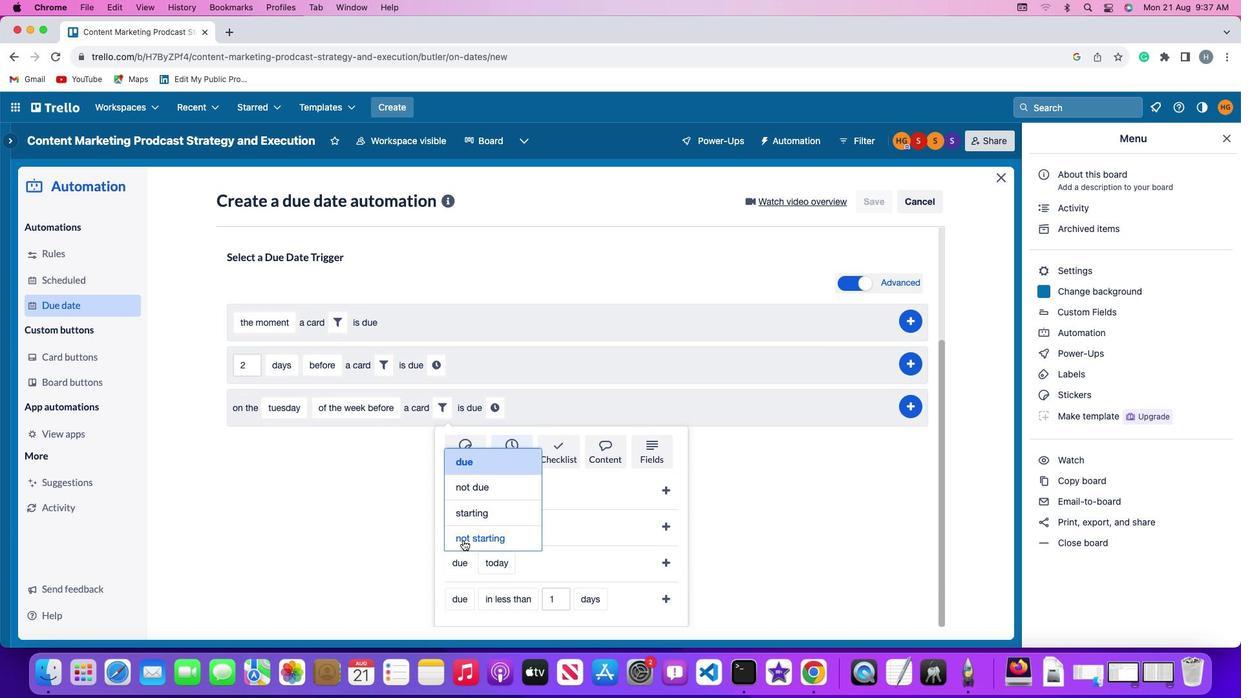 
Action: Mouse pressed left at (462, 540)
Screenshot: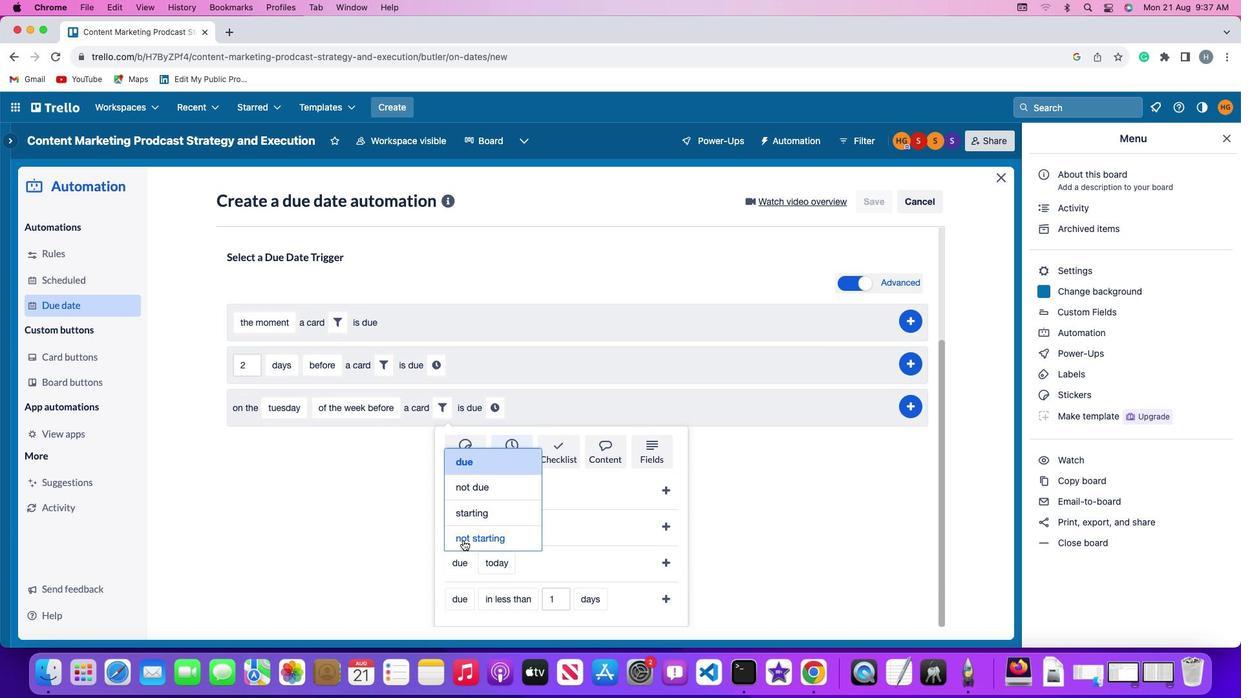
Action: Mouse moved to (533, 559)
Screenshot: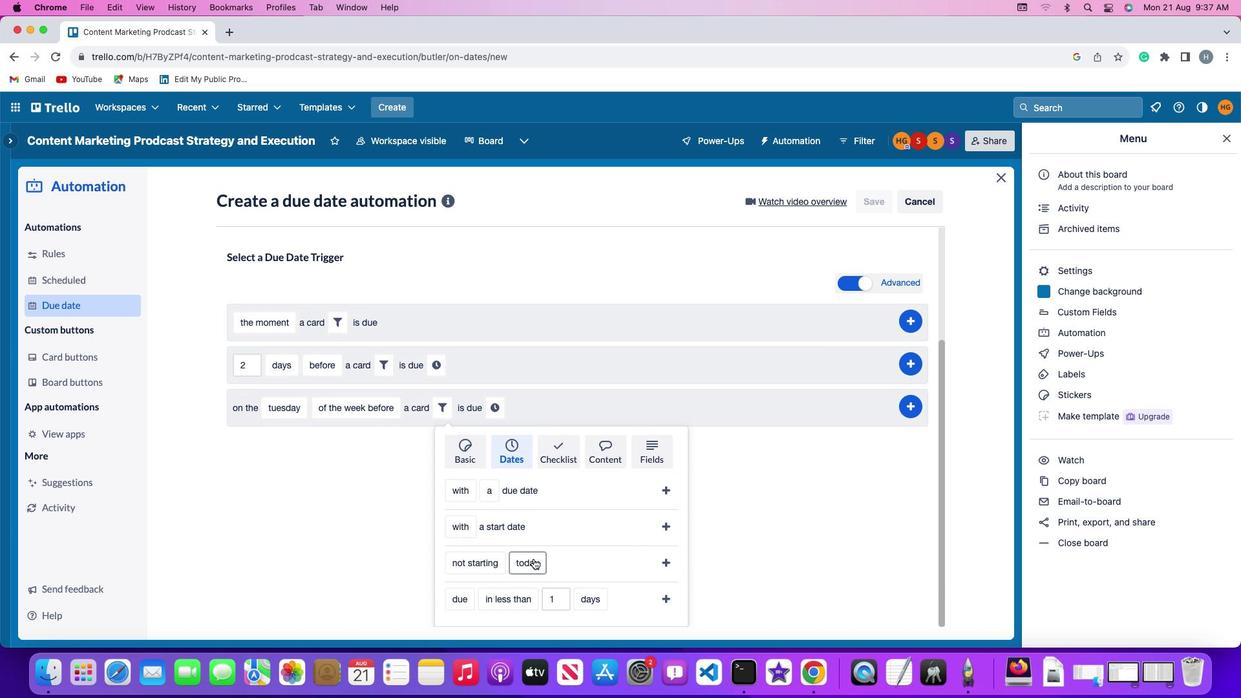 
Action: Mouse pressed left at (533, 559)
Screenshot: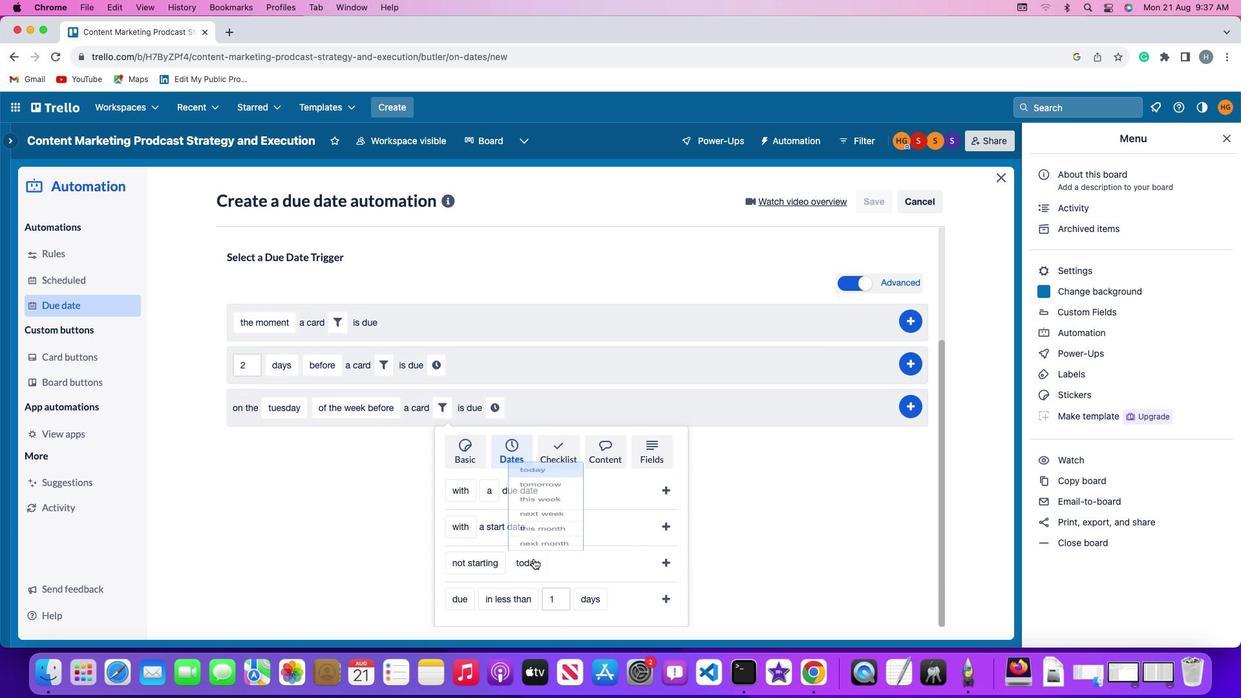 
Action: Mouse moved to (541, 464)
Screenshot: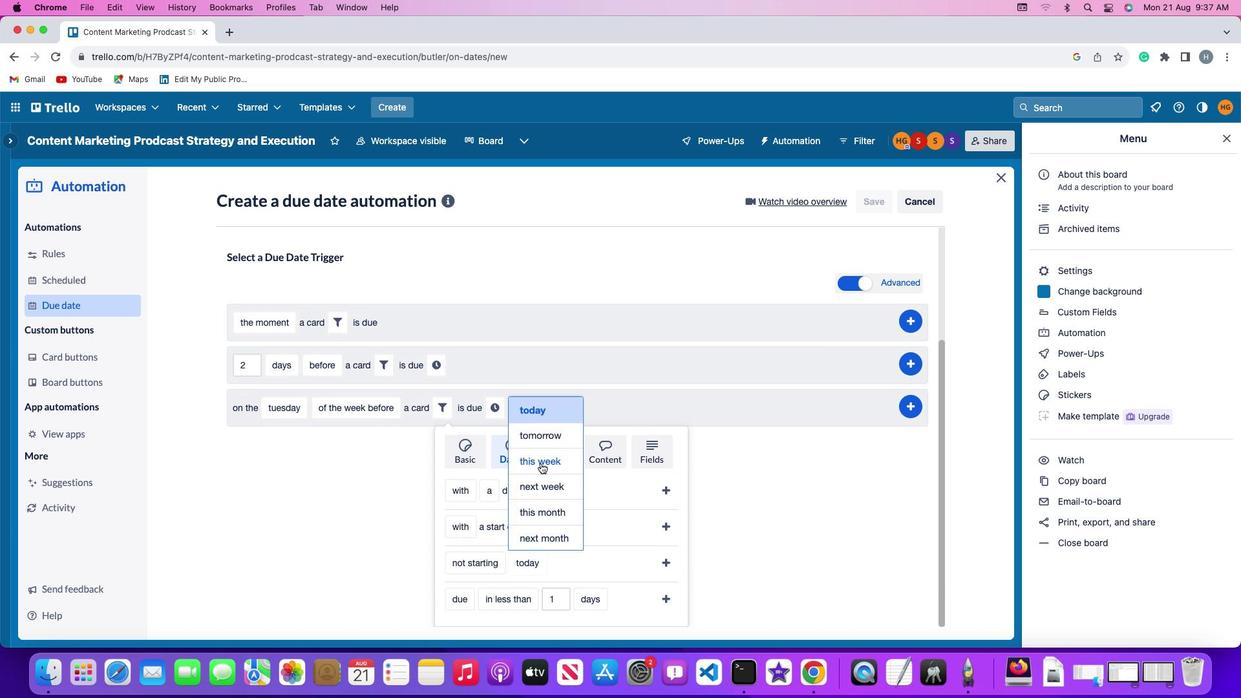 
Action: Mouse pressed left at (541, 464)
Screenshot: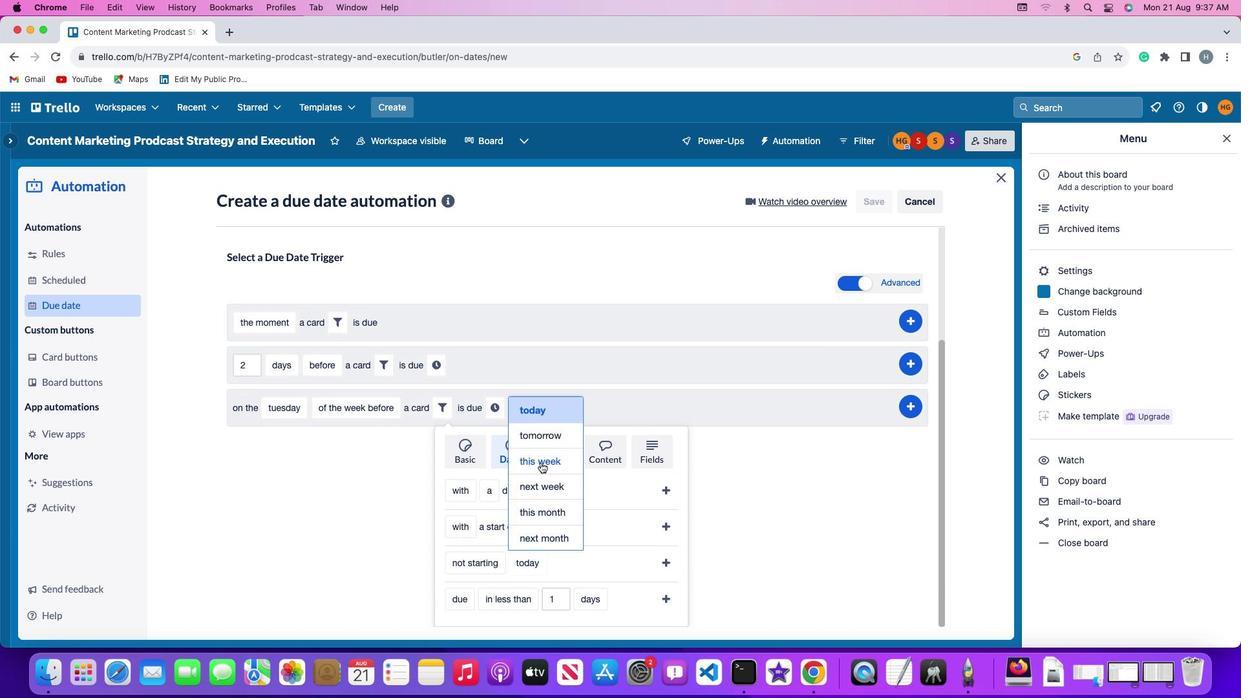 
Action: Mouse moved to (668, 563)
Screenshot: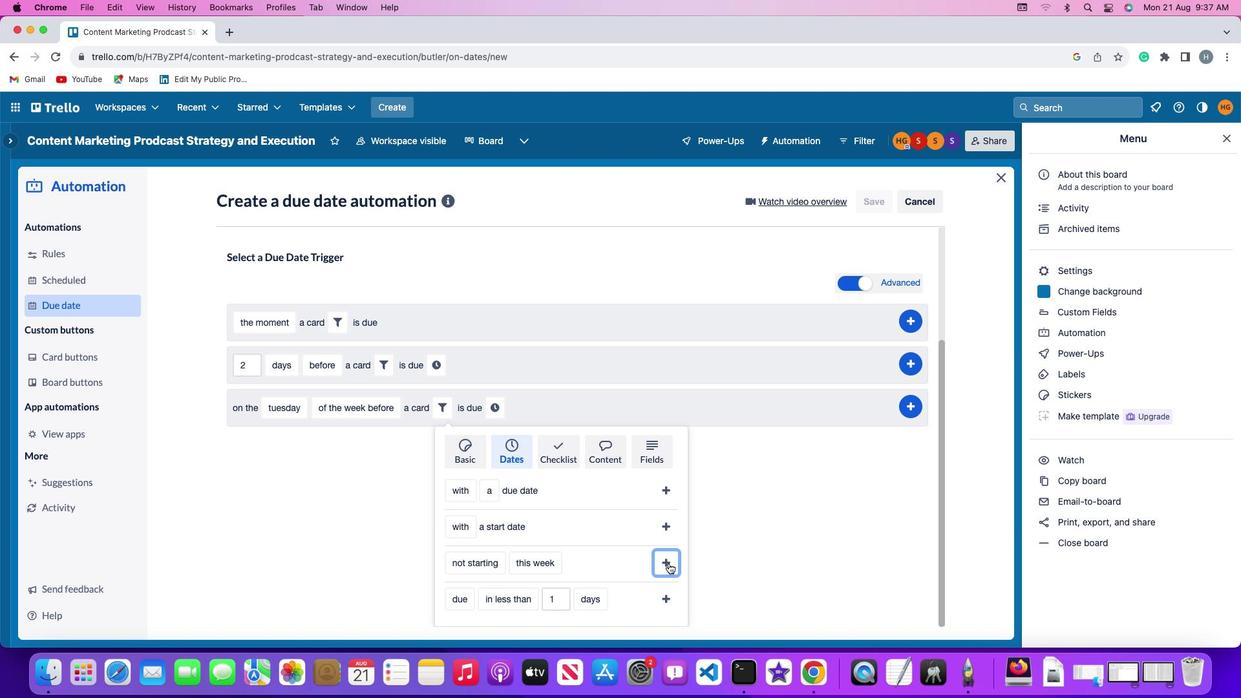 
Action: Mouse pressed left at (668, 563)
Screenshot: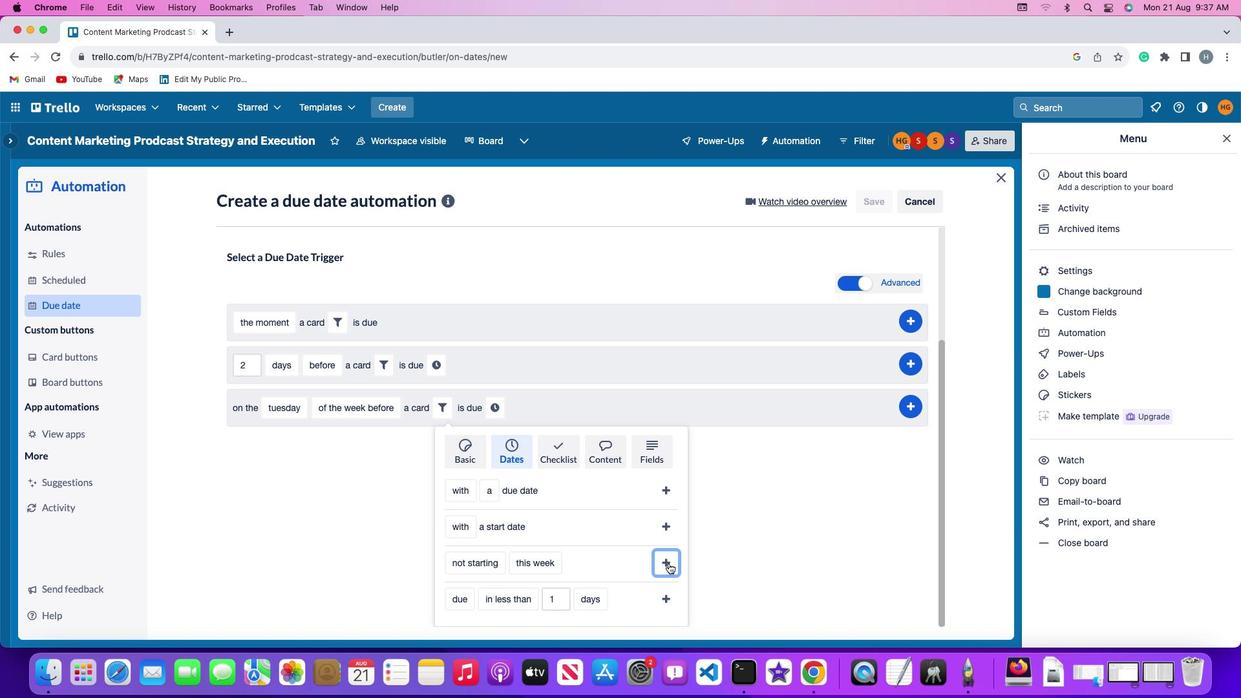 
Action: Mouse moved to (616, 558)
Screenshot: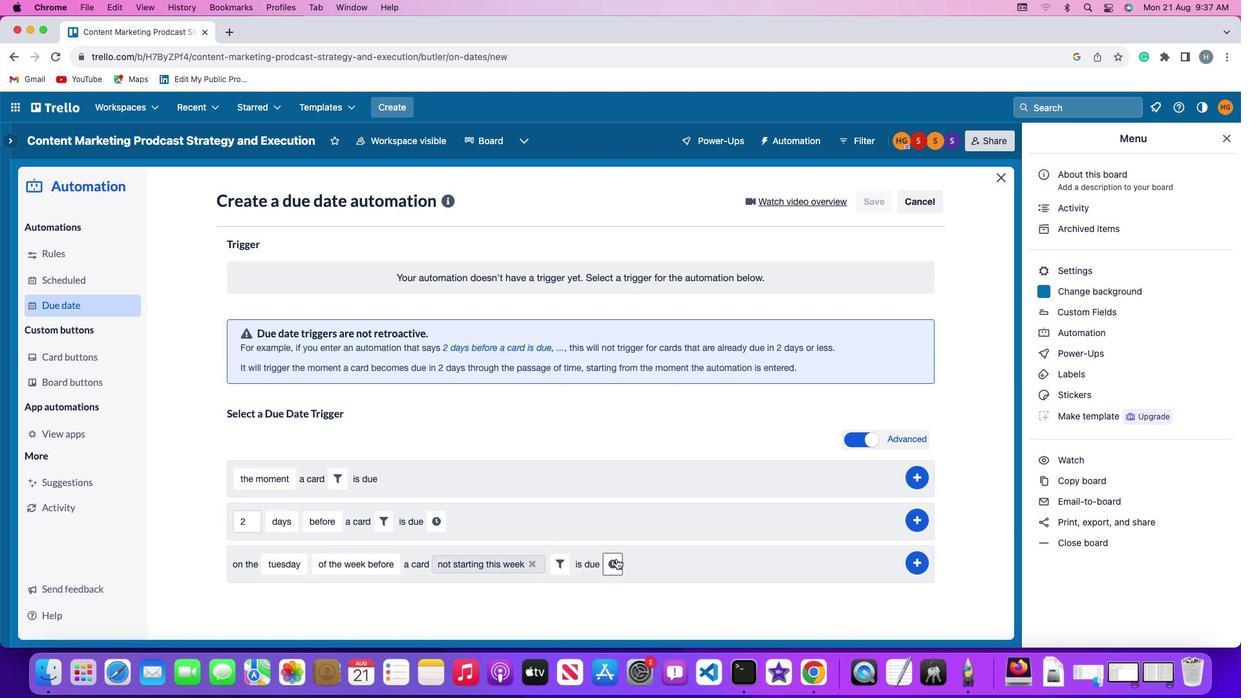 
Action: Mouse pressed left at (616, 558)
Screenshot: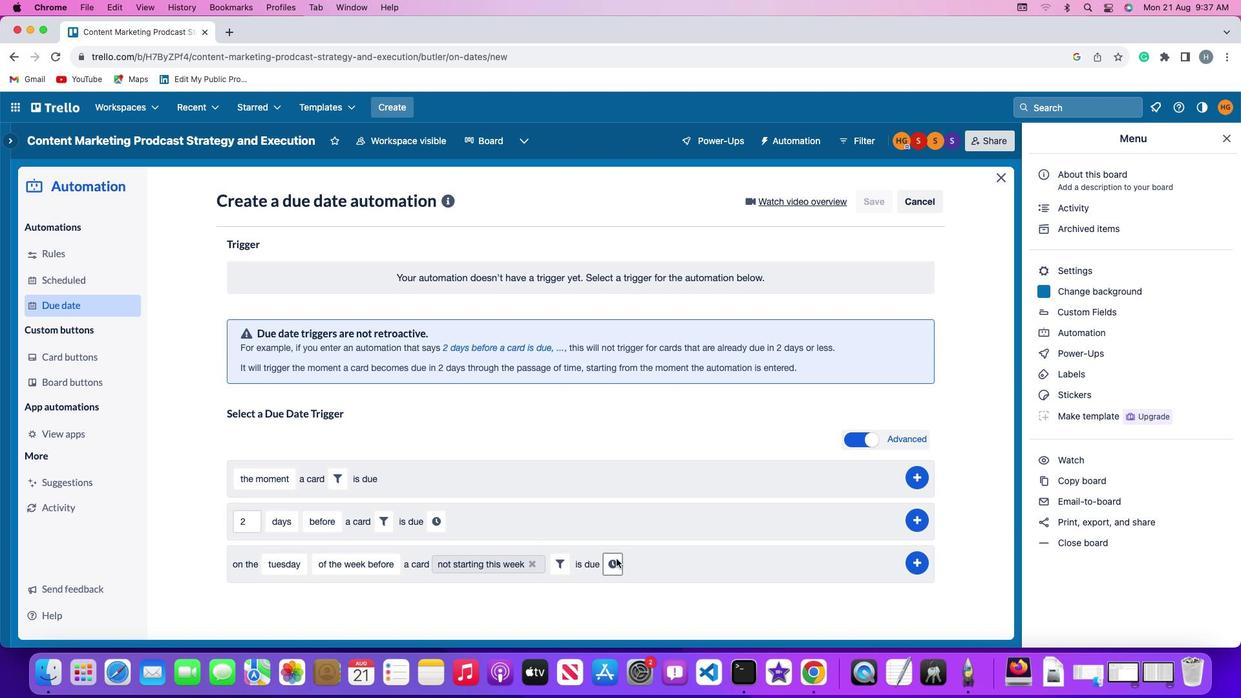 
Action: Mouse moved to (643, 566)
Screenshot: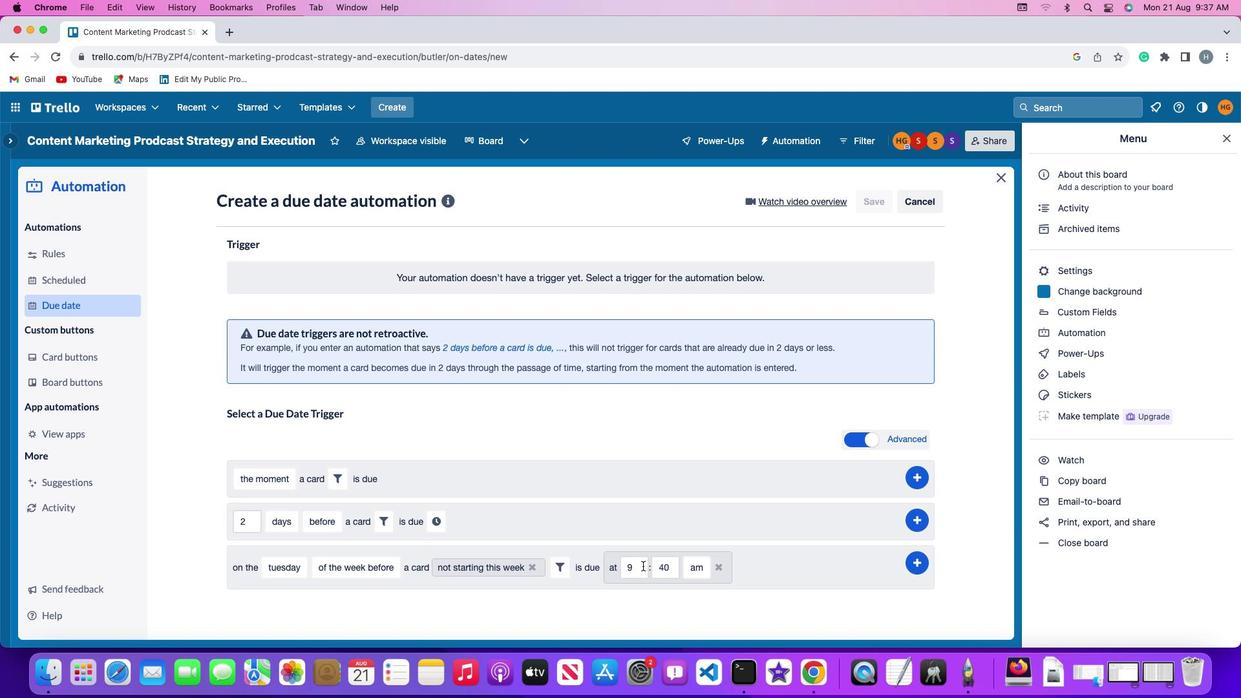 
Action: Mouse pressed left at (643, 566)
Screenshot: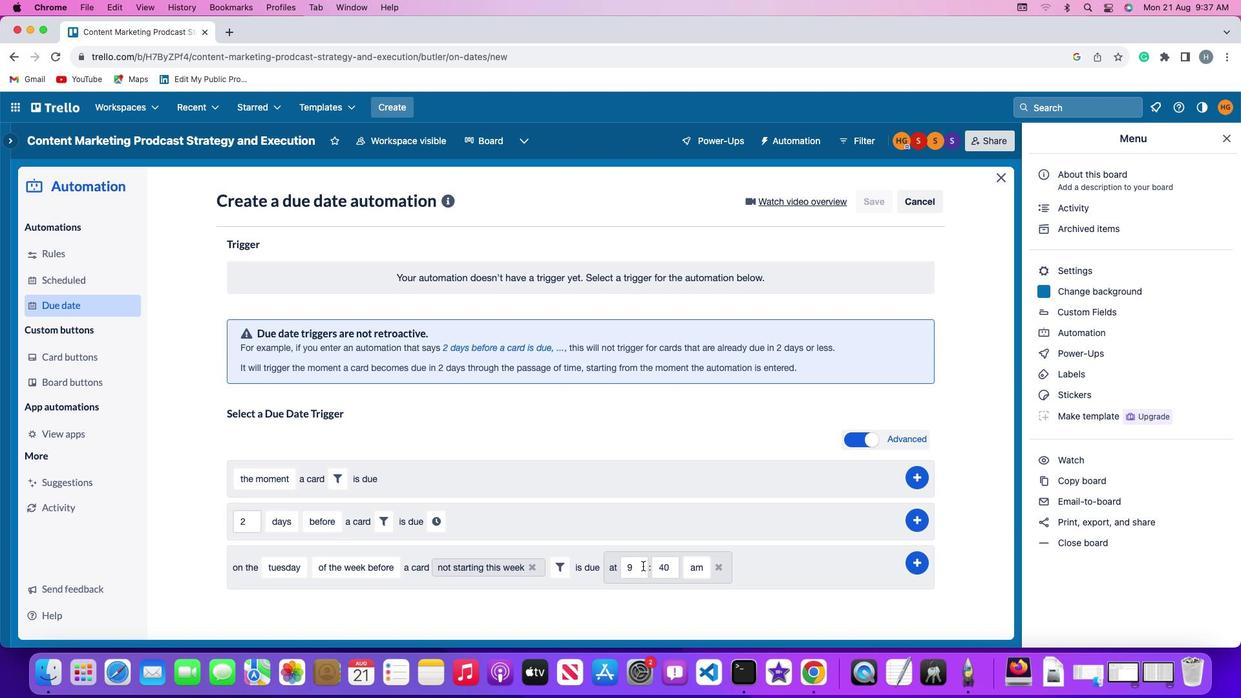 
Action: Key pressed Key.backspace'1''1'
Screenshot: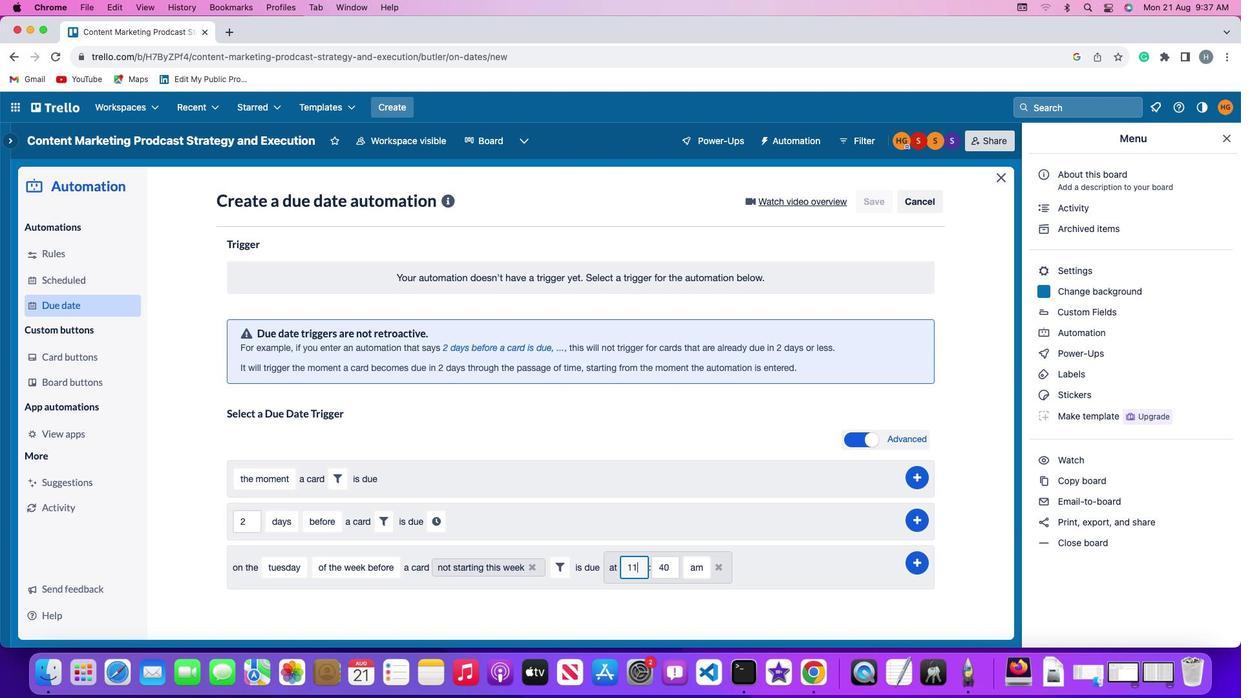 
Action: Mouse moved to (678, 564)
Screenshot: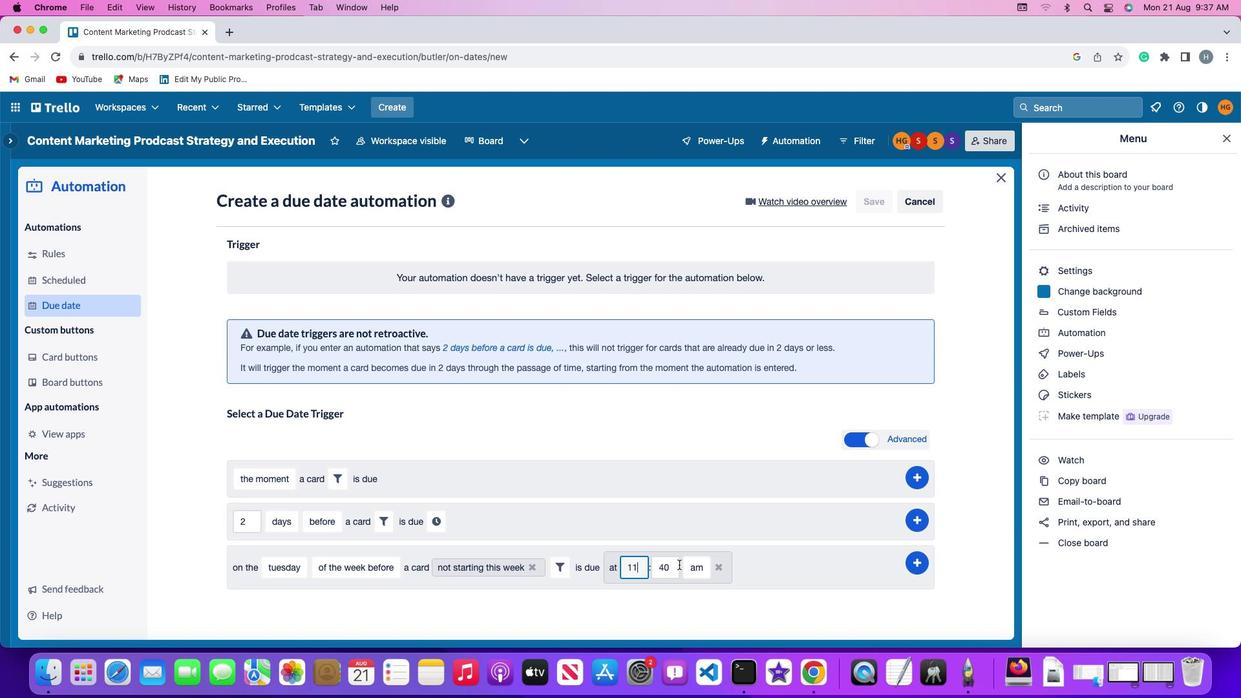 
Action: Mouse pressed left at (678, 564)
Screenshot: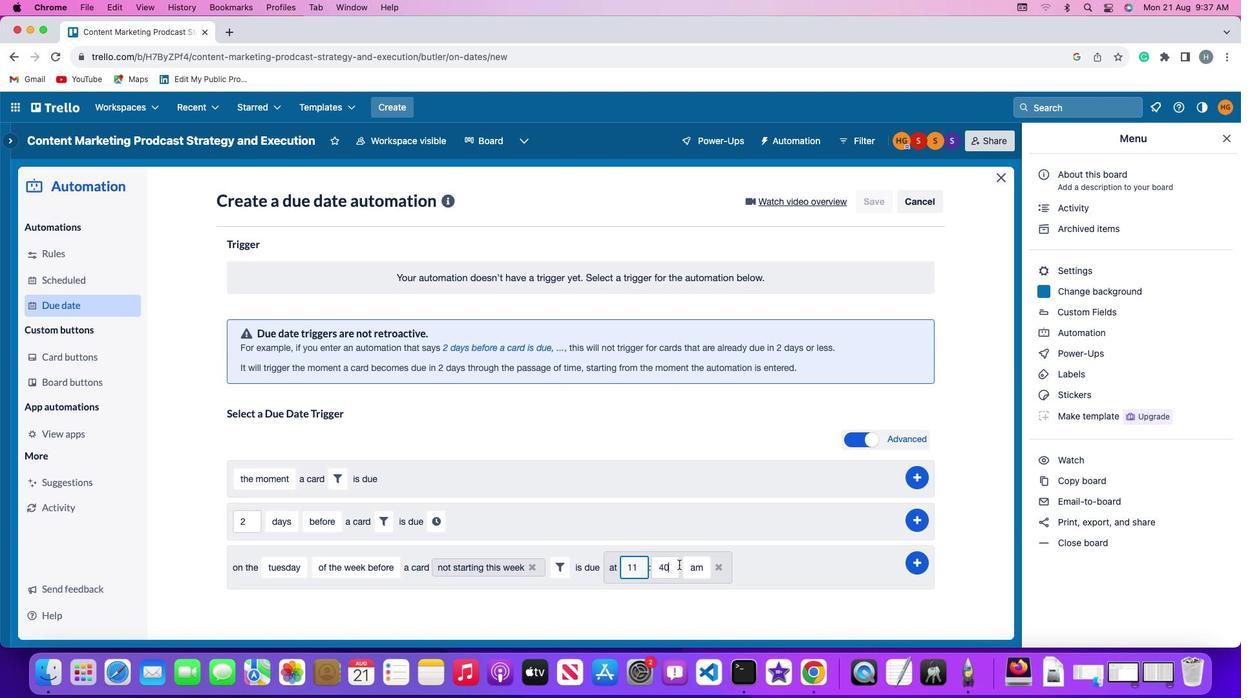 
Action: Mouse moved to (679, 564)
Screenshot: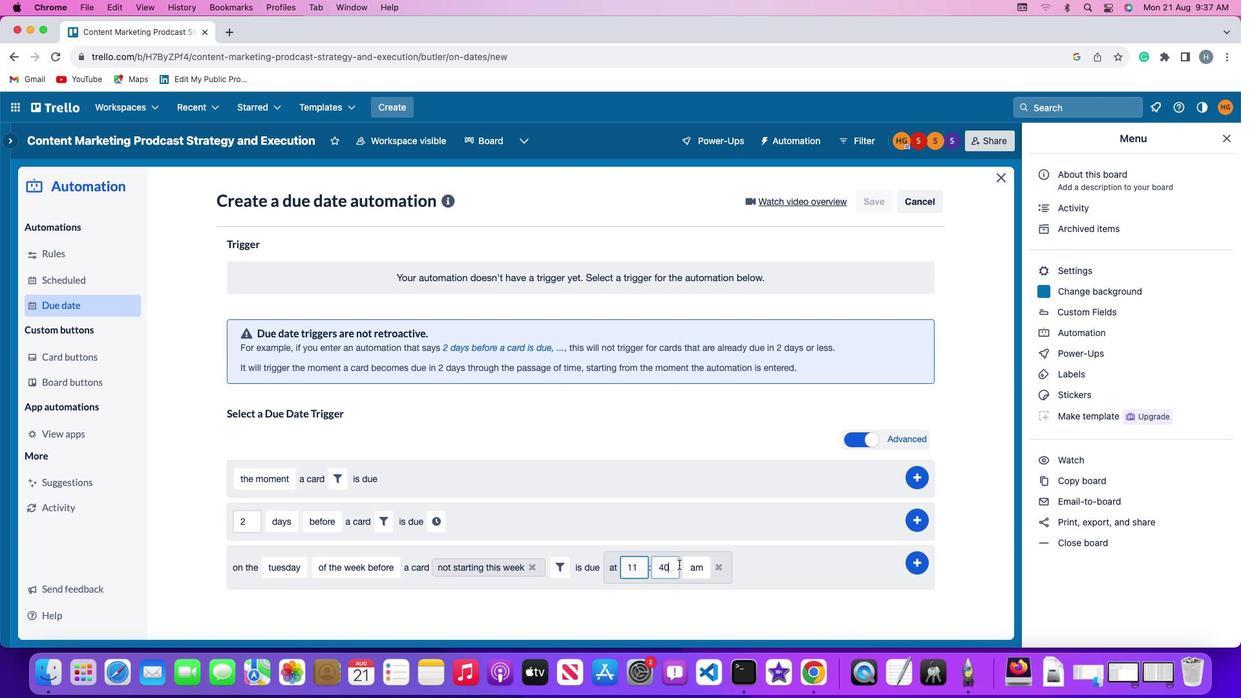 
Action: Key pressed Key.backspaceKey.backspace'0''0'
Screenshot: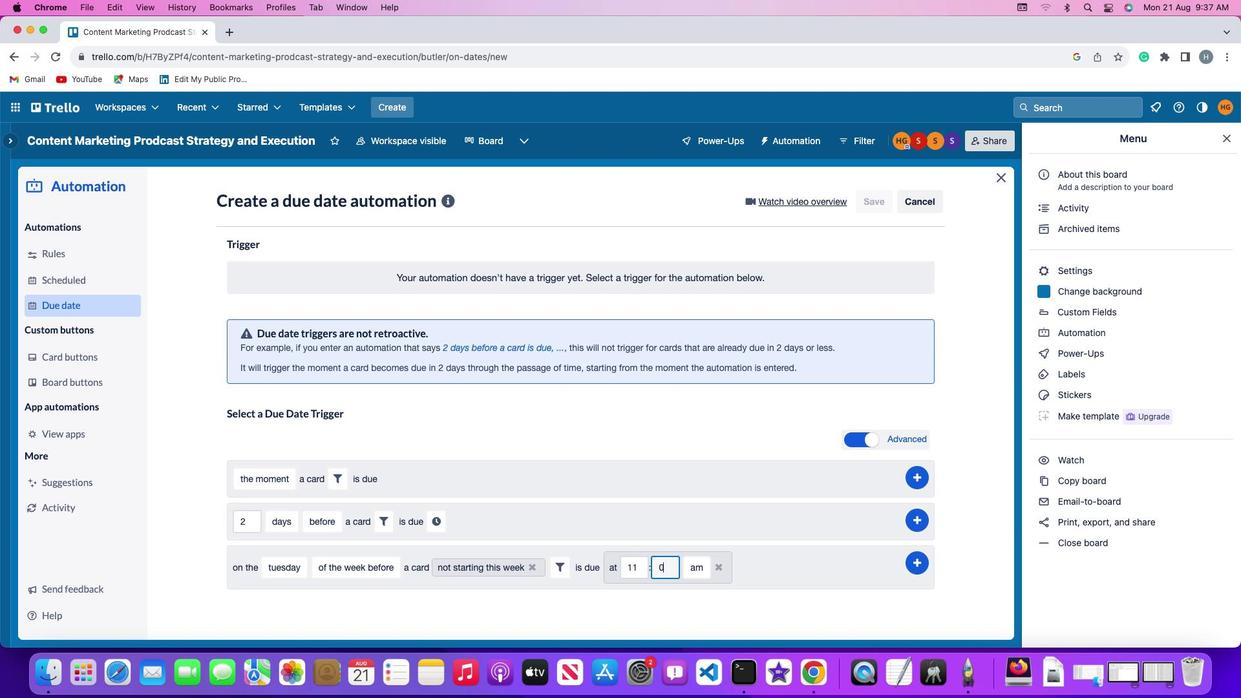
Action: Mouse moved to (702, 565)
Screenshot: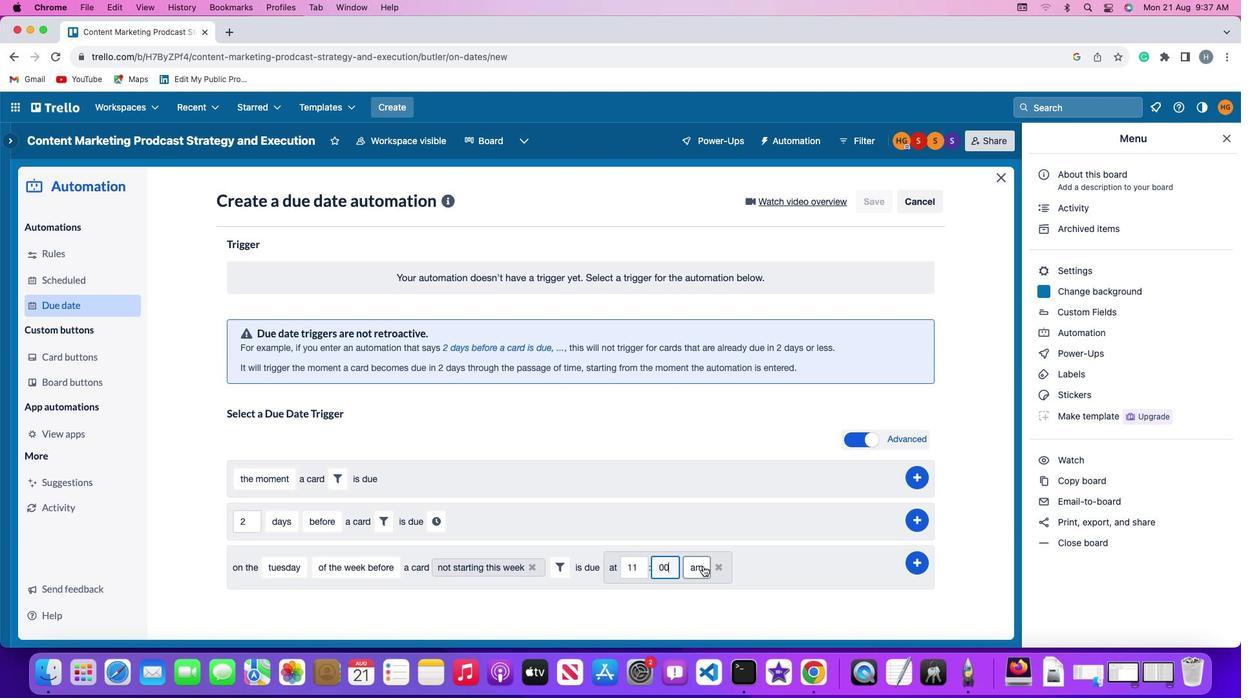 
Action: Mouse pressed left at (702, 565)
Screenshot: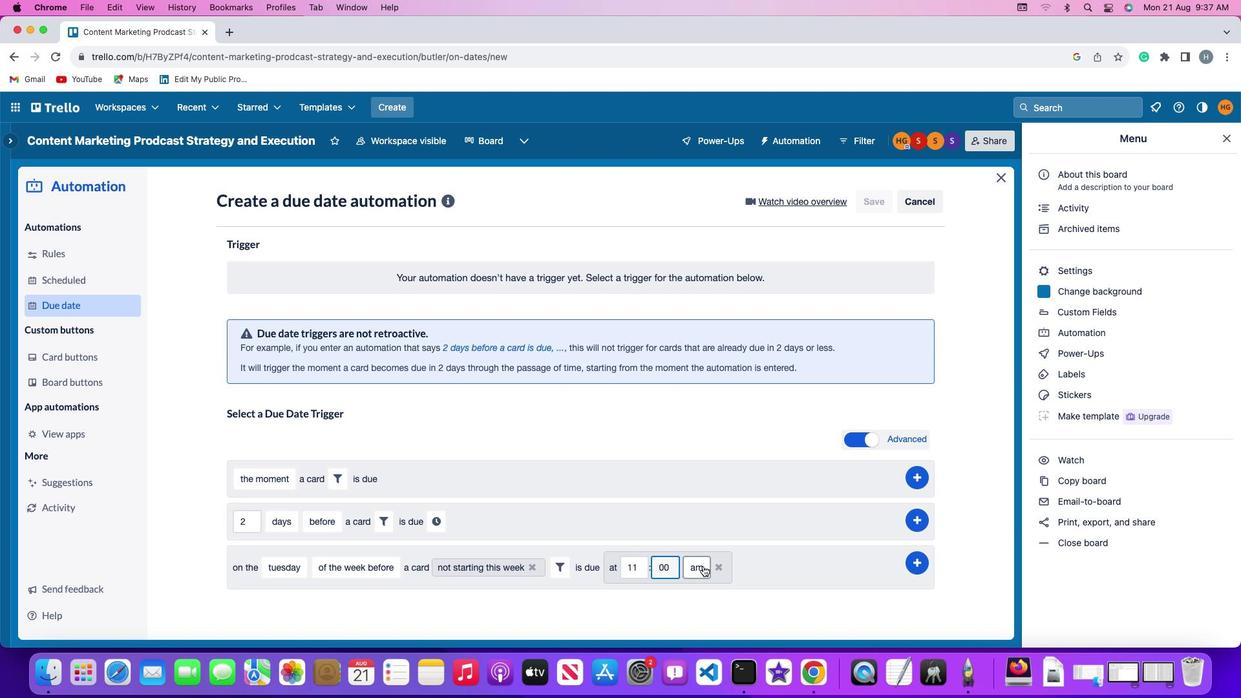 
Action: Mouse moved to (703, 596)
Screenshot: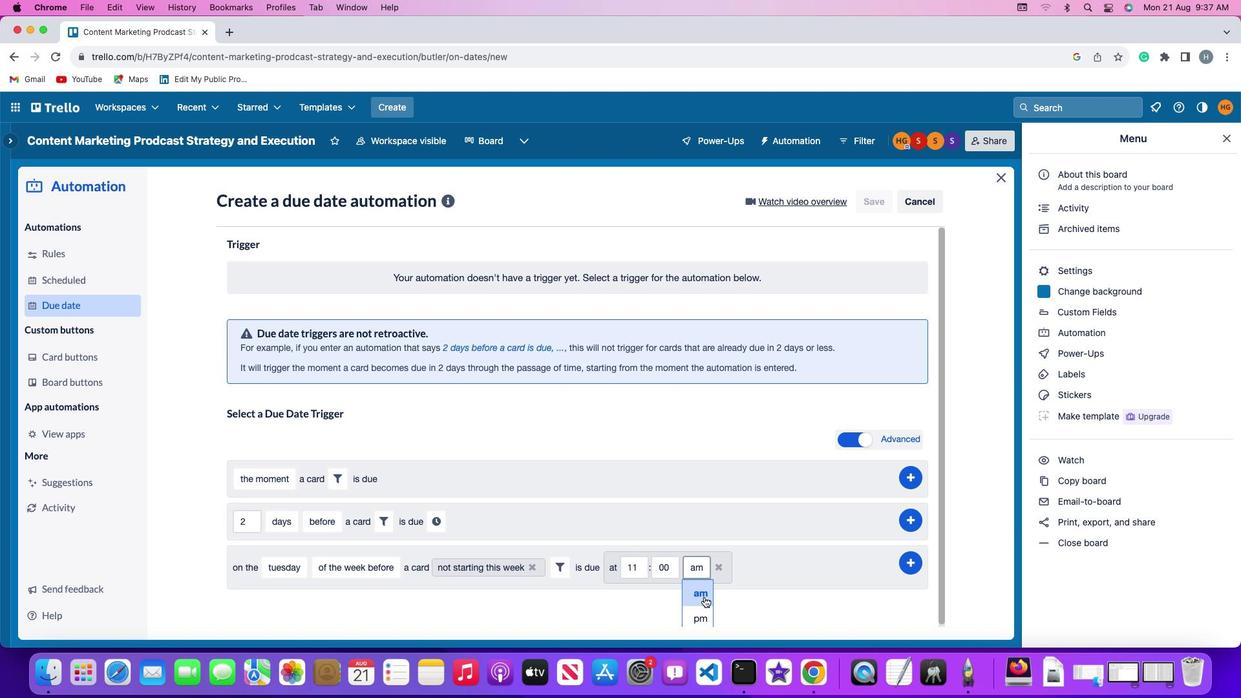 
Action: Mouse pressed left at (703, 596)
Screenshot: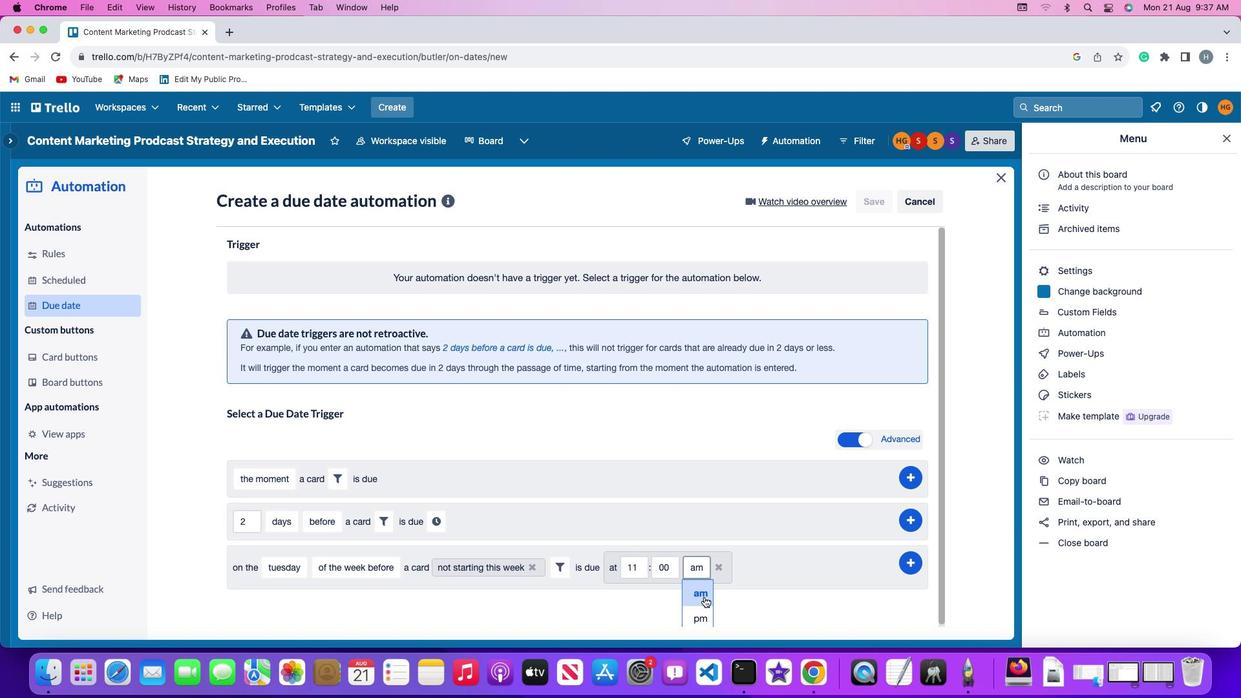 
Action: Mouse moved to (920, 561)
Screenshot: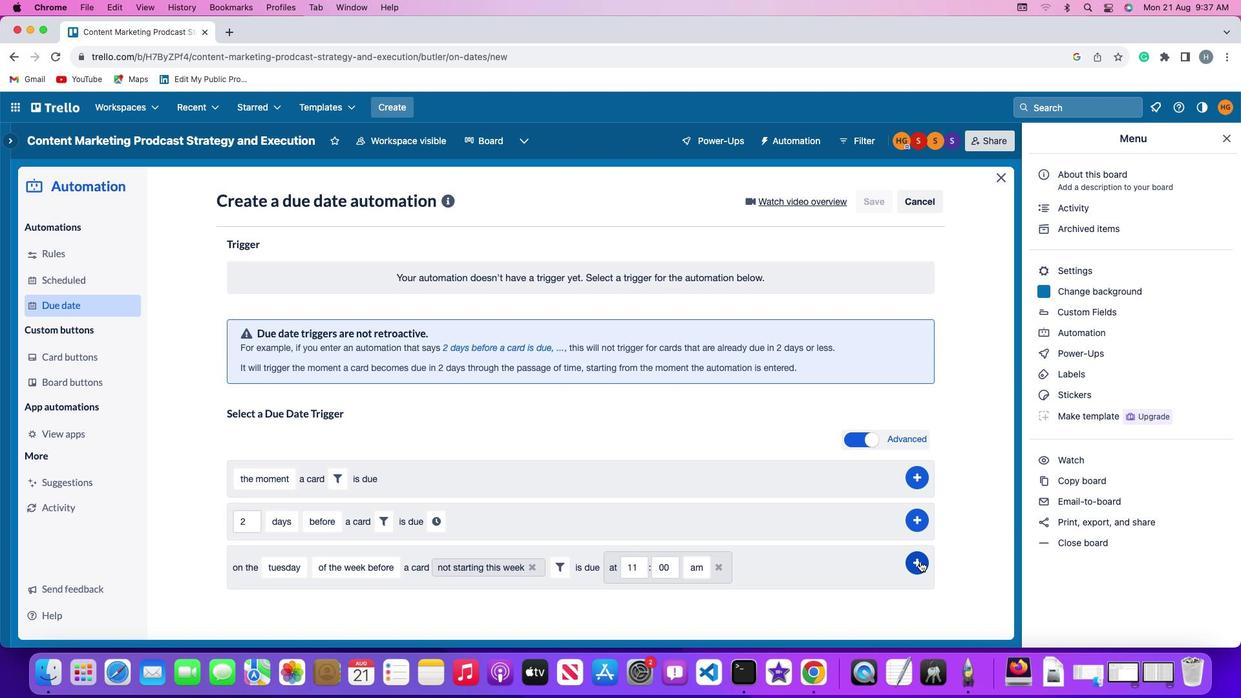 
Action: Mouse pressed left at (920, 561)
Screenshot: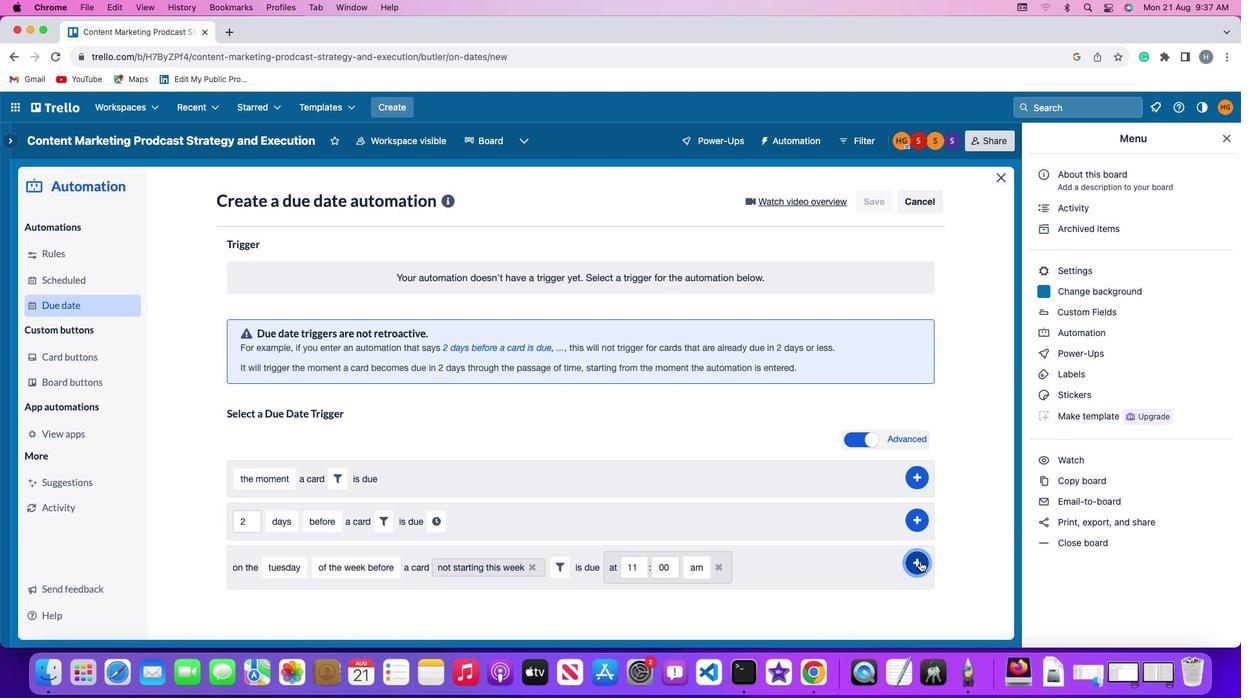 
Action: Mouse moved to (974, 486)
Screenshot: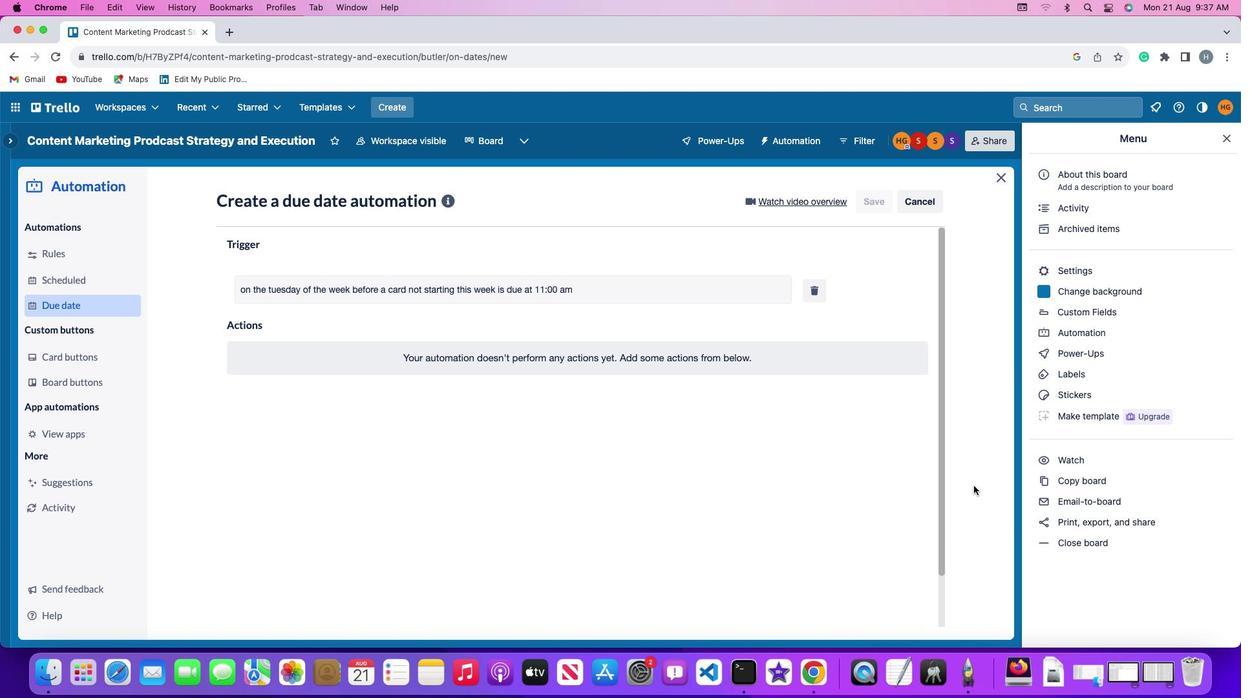 
